 Task: In the  document joint.html. Insert footer and write 'www.quantum.com'. Find the word using Dictionary 'Grateful' Use the tool word Count and display word count while typing
Action: Mouse moved to (300, 366)
Screenshot: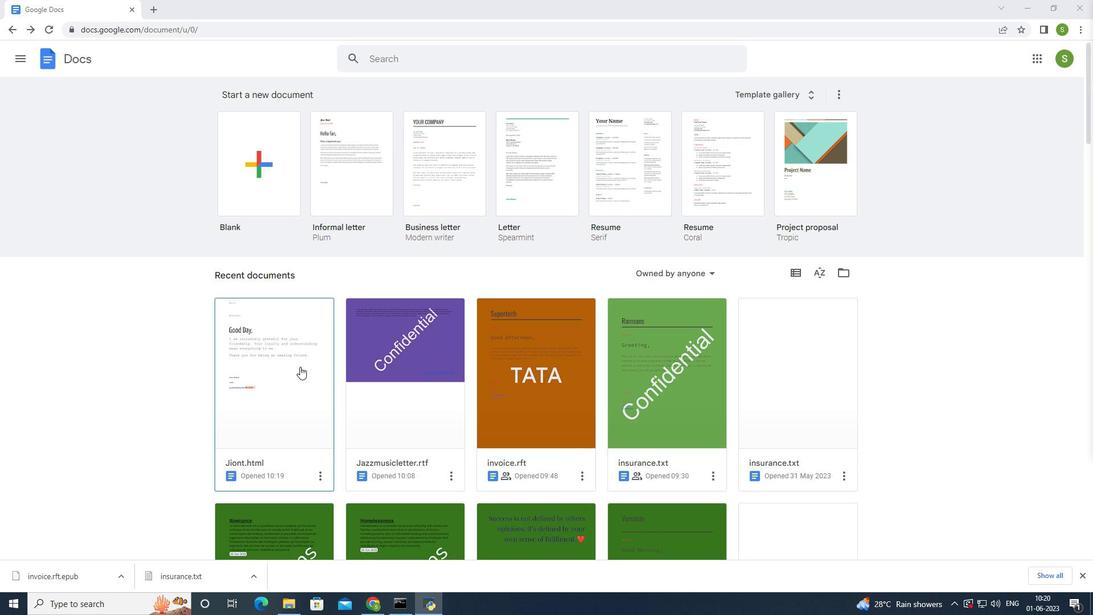
Action: Mouse pressed left at (300, 366)
Screenshot: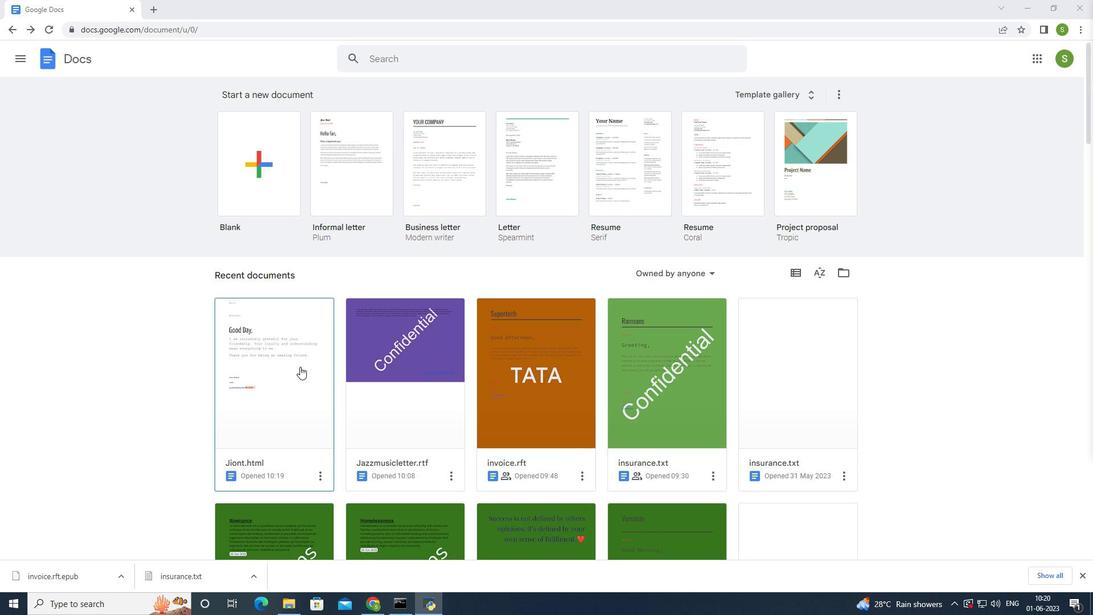 
Action: Mouse moved to (608, 321)
Screenshot: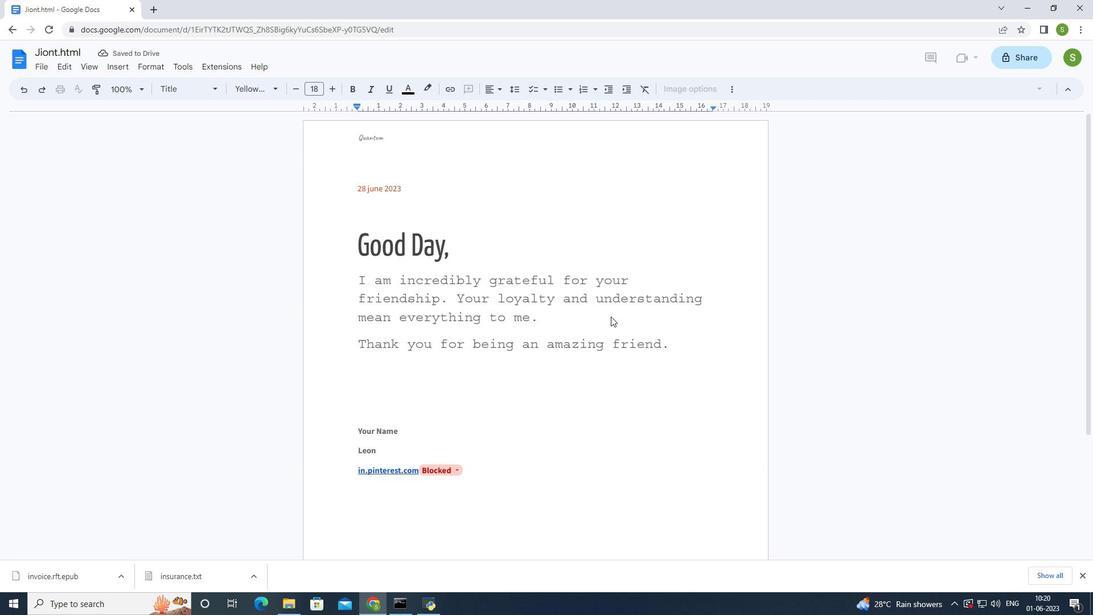 
Action: Mouse scrolled (608, 320) with delta (0, 0)
Screenshot: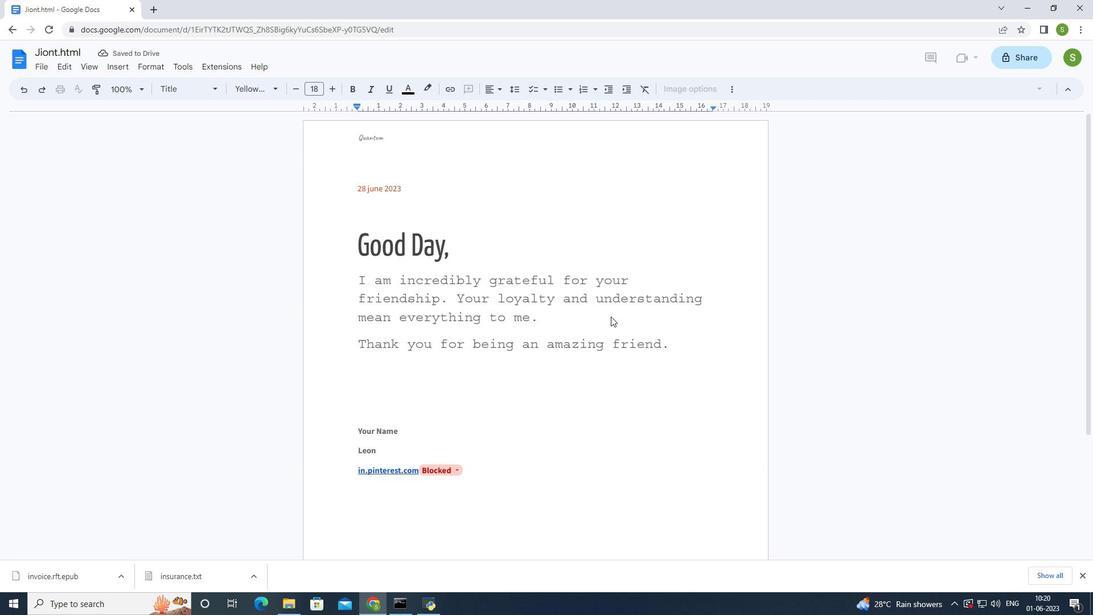 
Action: Mouse moved to (606, 324)
Screenshot: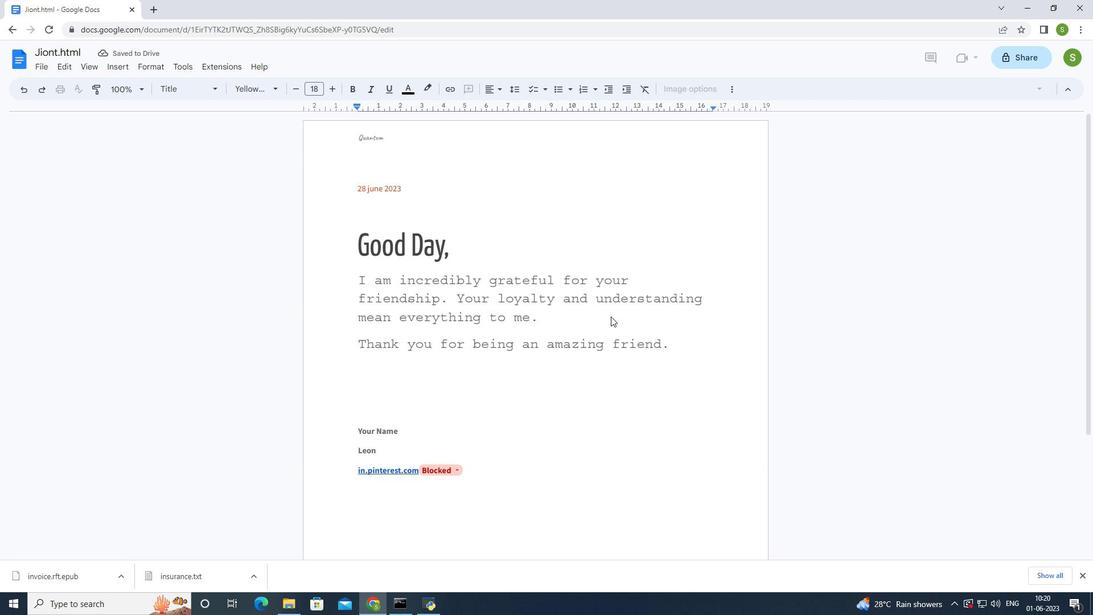 
Action: Mouse scrolled (606, 324) with delta (0, 0)
Screenshot: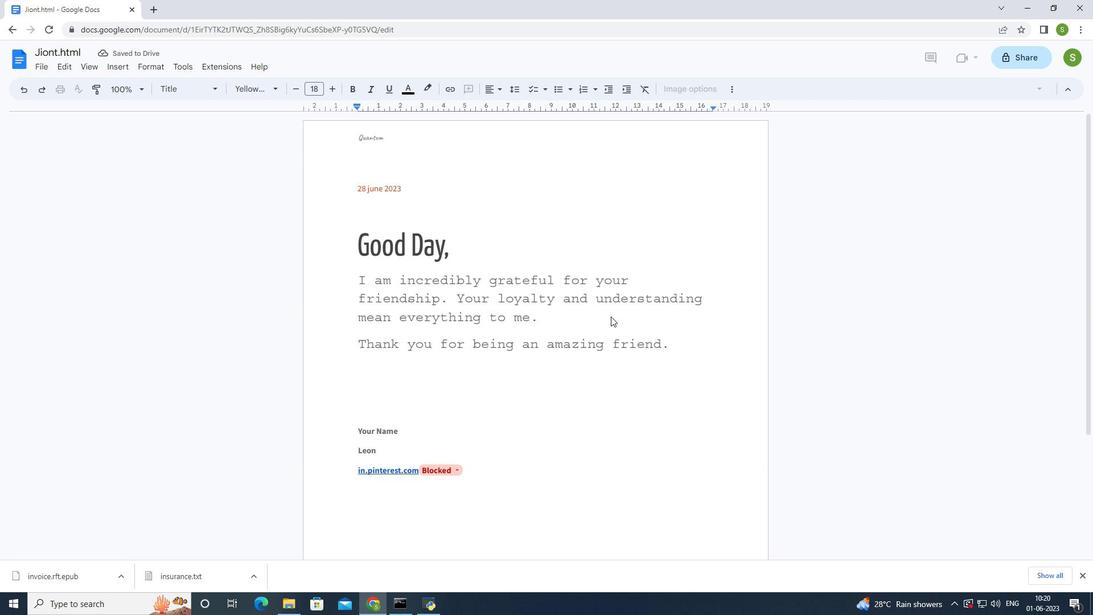 
Action: Mouse moved to (605, 326)
Screenshot: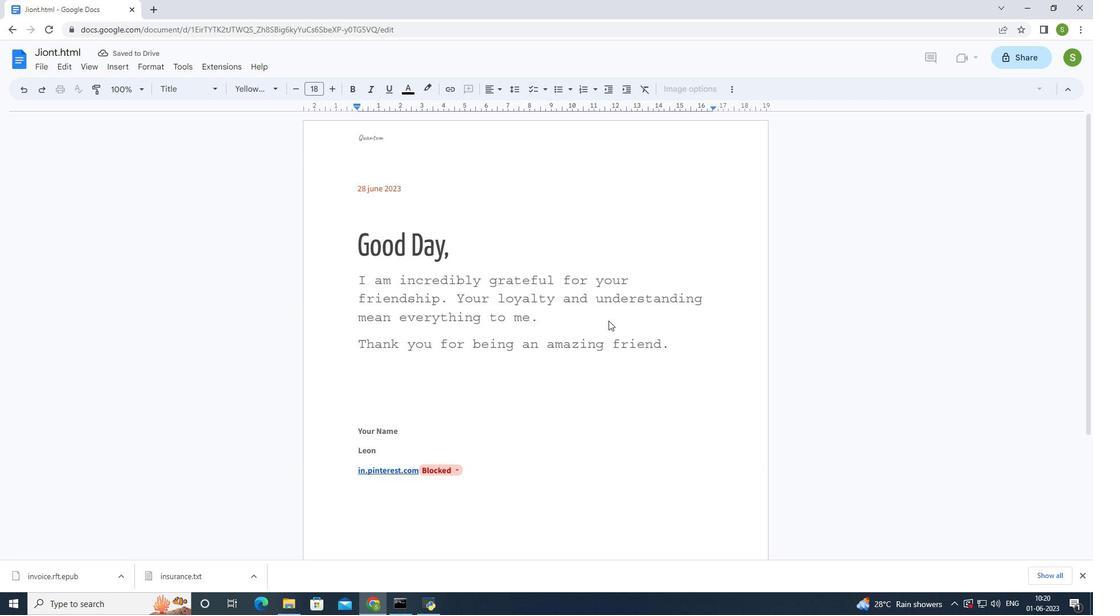 
Action: Mouse scrolled (605, 325) with delta (0, 0)
Screenshot: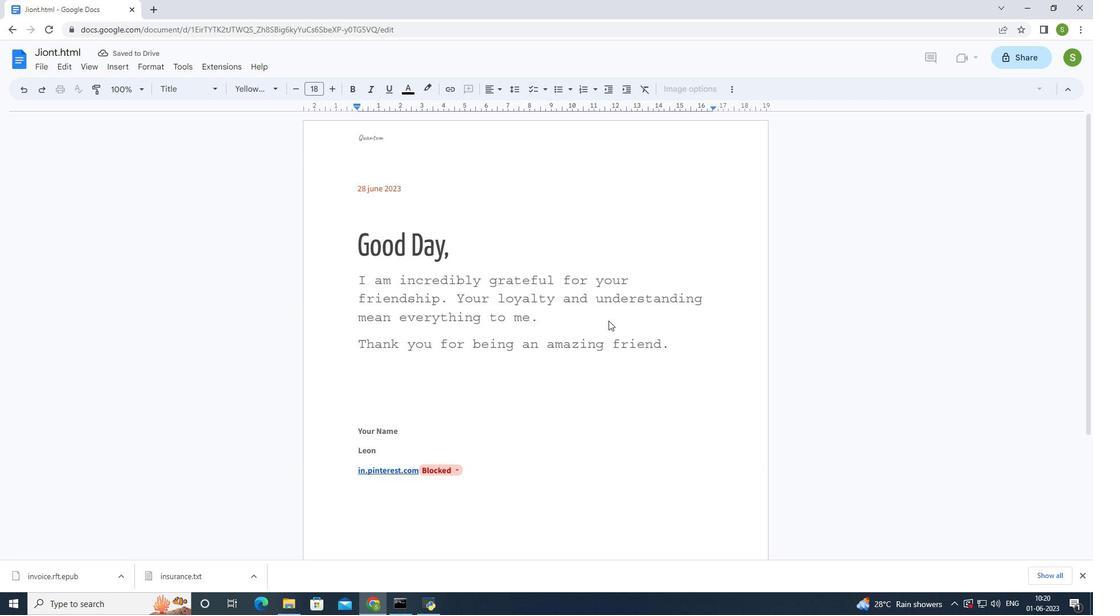 
Action: Mouse moved to (600, 324)
Screenshot: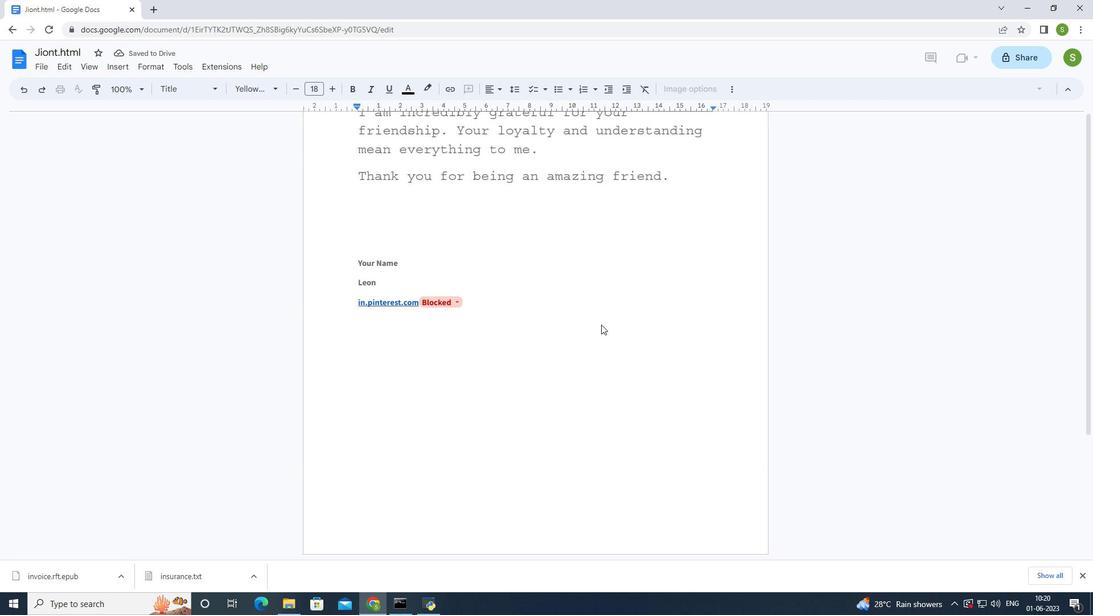 
Action: Mouse scrolled (600, 323) with delta (0, 0)
Screenshot: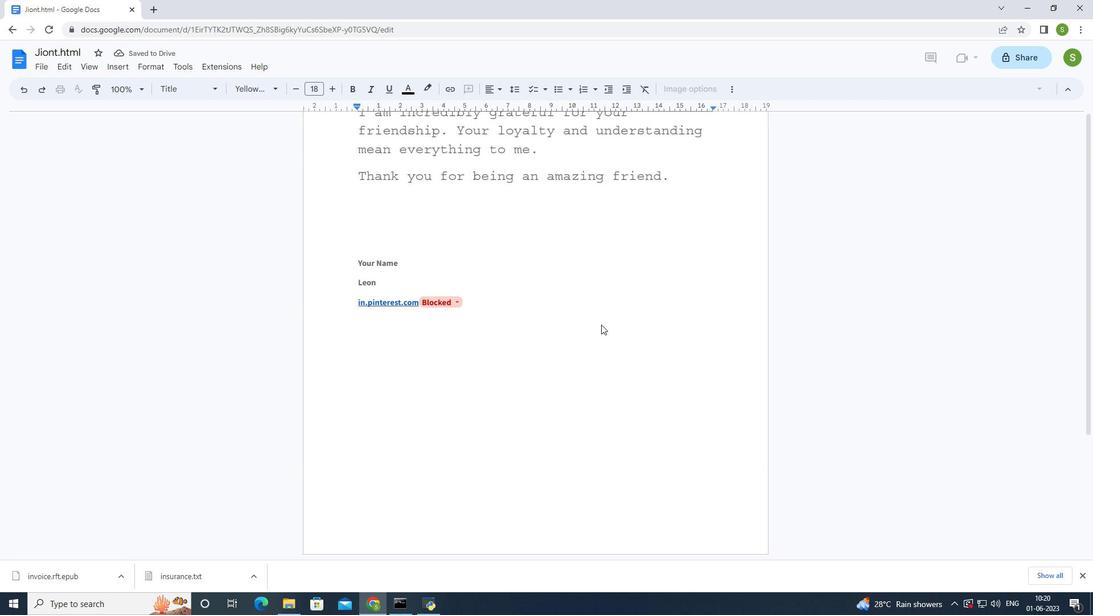 
Action: Mouse moved to (600, 324)
Screenshot: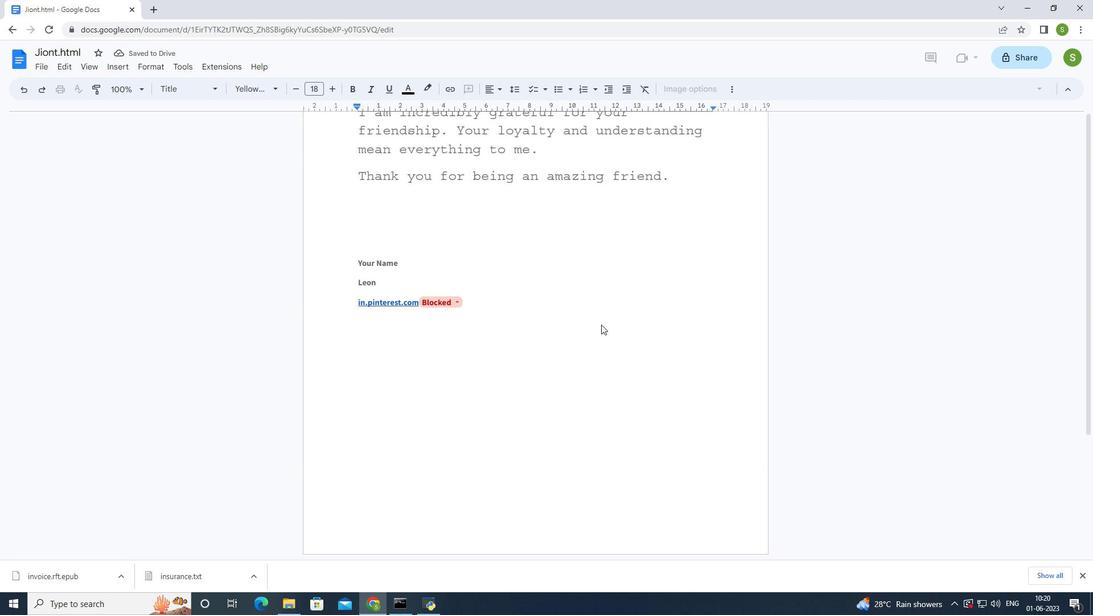 
Action: Mouse scrolled (600, 323) with delta (0, 0)
Screenshot: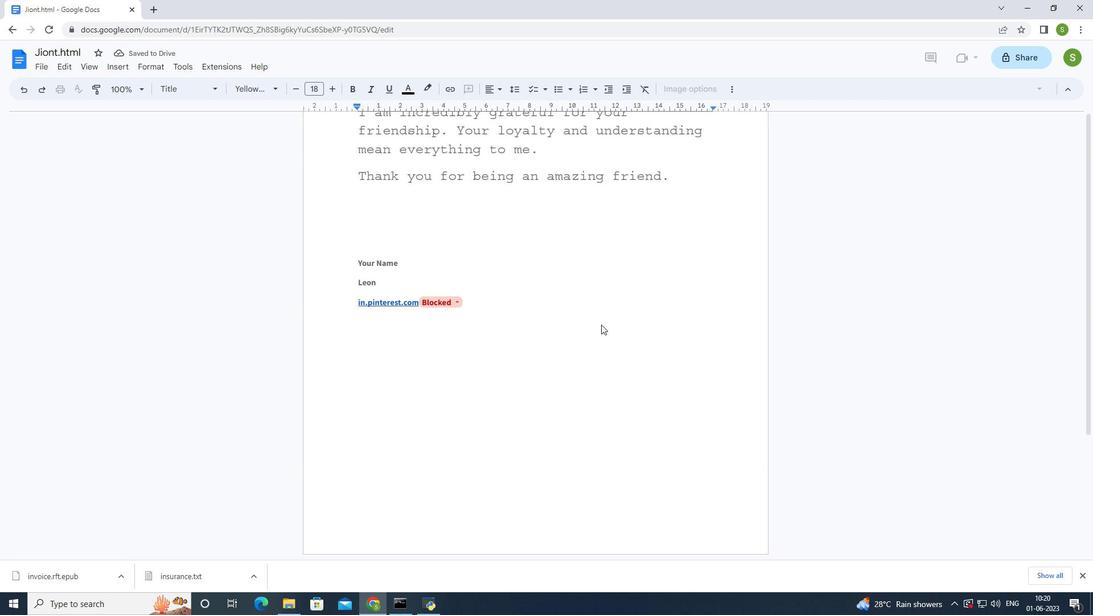 
Action: Mouse moved to (599, 324)
Screenshot: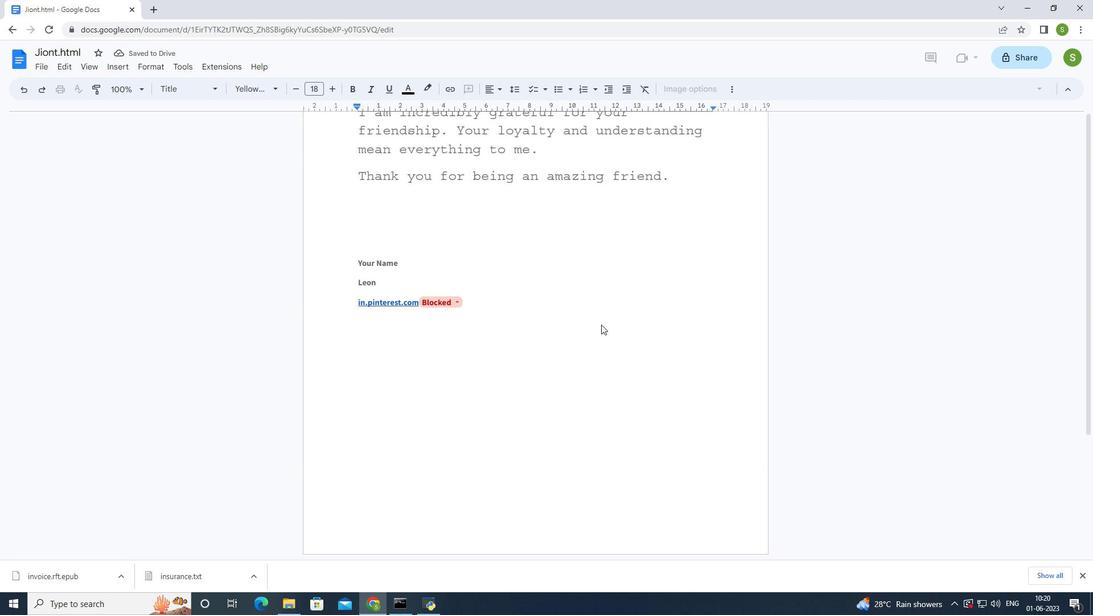 
Action: Mouse scrolled (599, 323) with delta (0, 0)
Screenshot: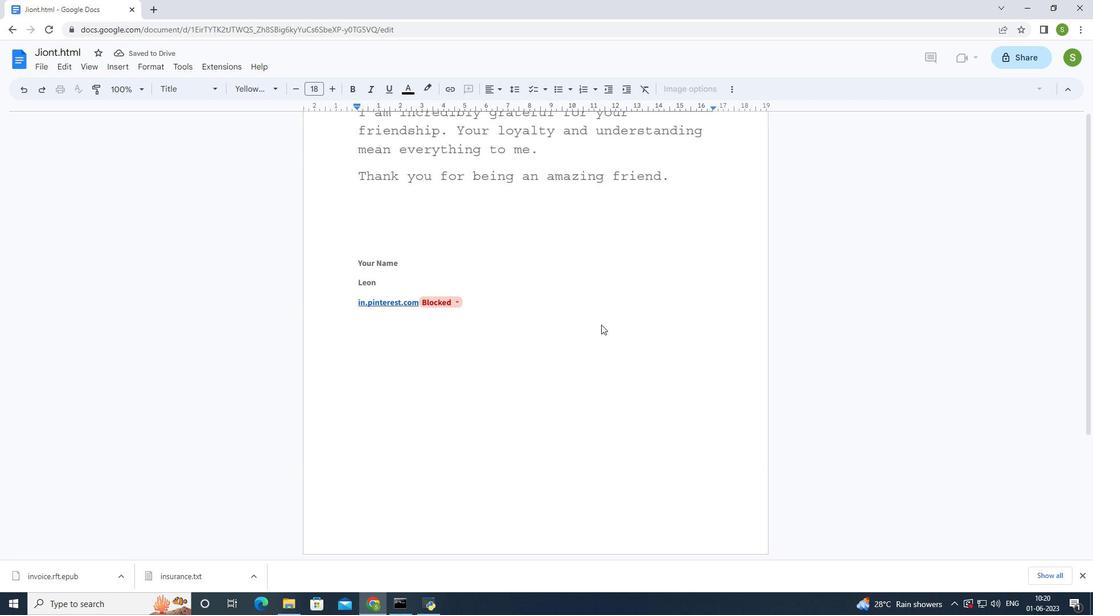 
Action: Mouse moved to (596, 322)
Screenshot: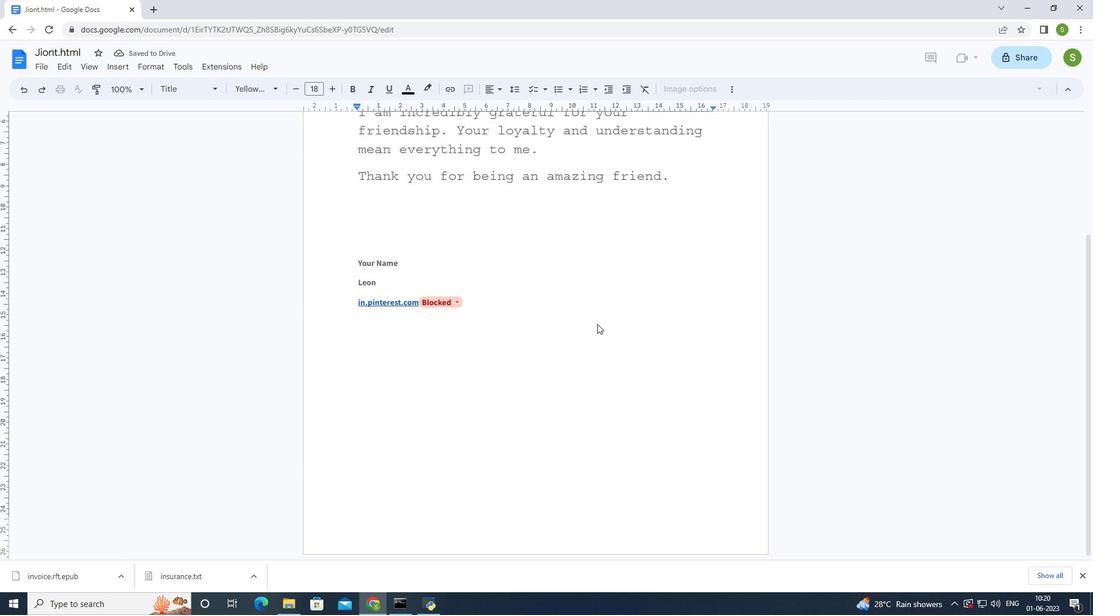 
Action: Mouse scrolled (596, 321) with delta (0, 0)
Screenshot: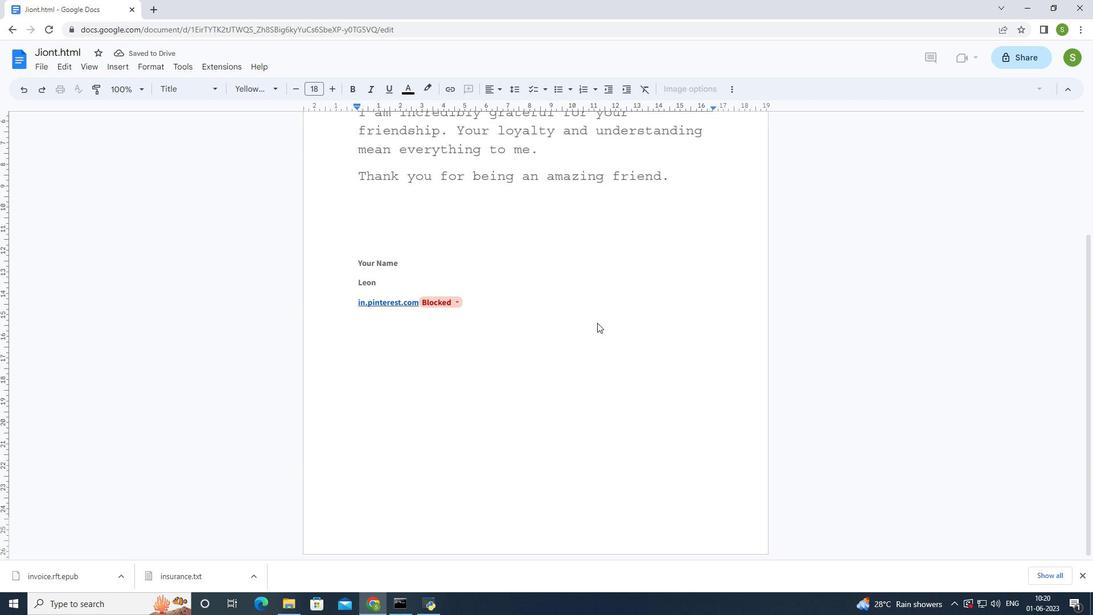 
Action: Mouse scrolled (596, 321) with delta (0, 0)
Screenshot: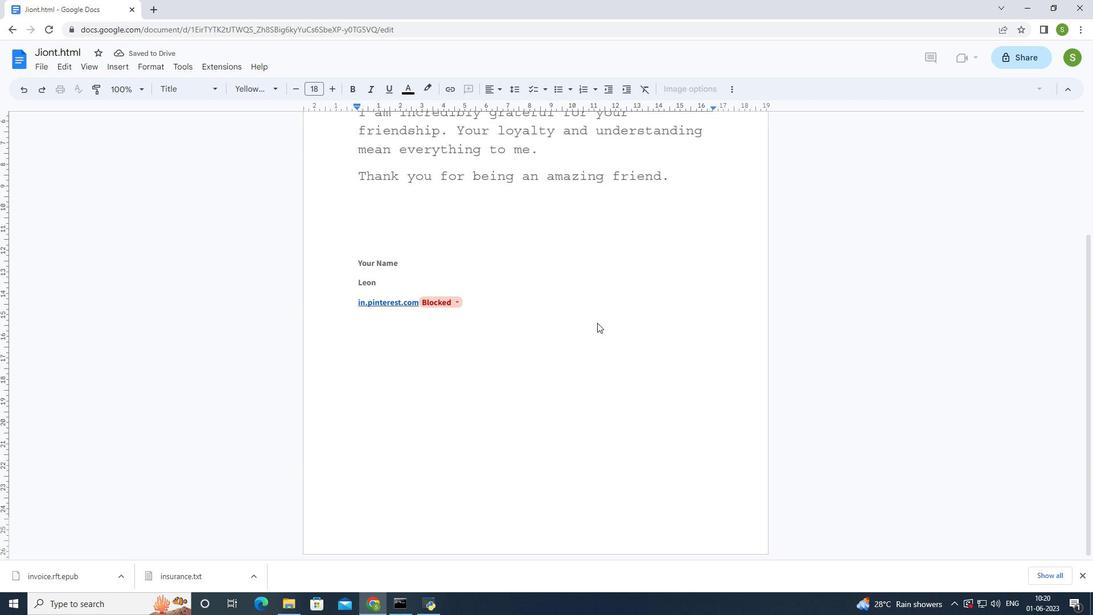 
Action: Mouse scrolled (596, 321) with delta (0, 0)
Screenshot: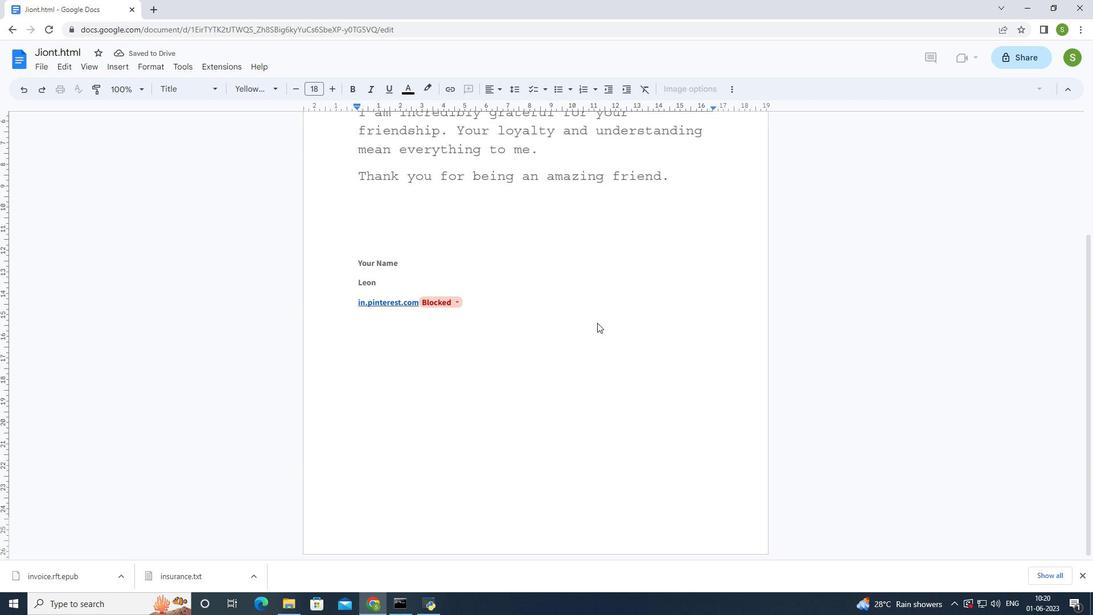 
Action: Mouse moved to (464, 513)
Screenshot: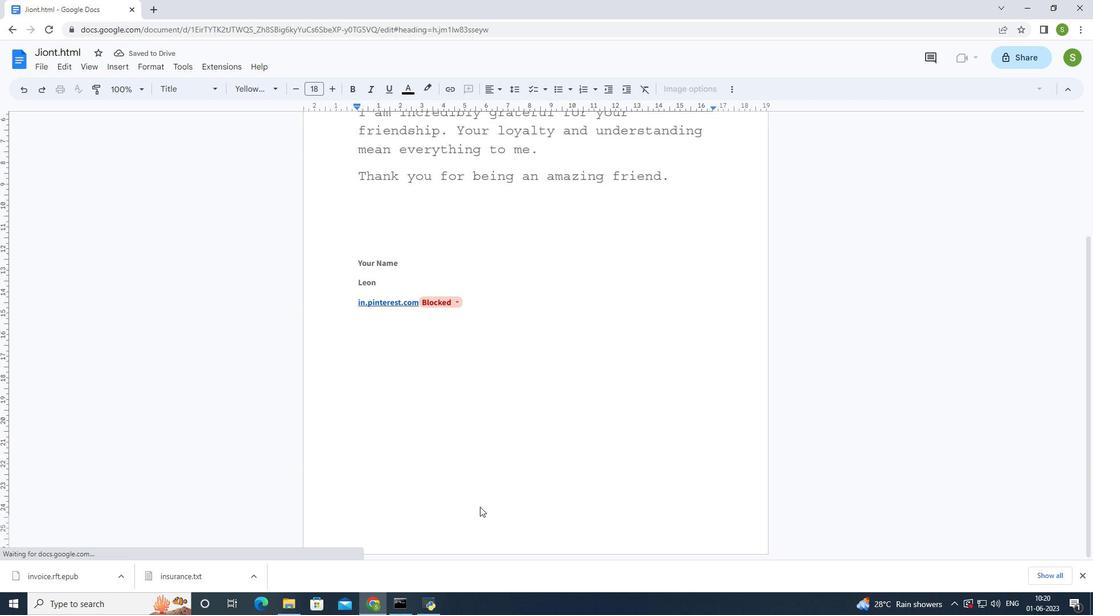 
Action: Mouse pressed left at (464, 513)
Screenshot: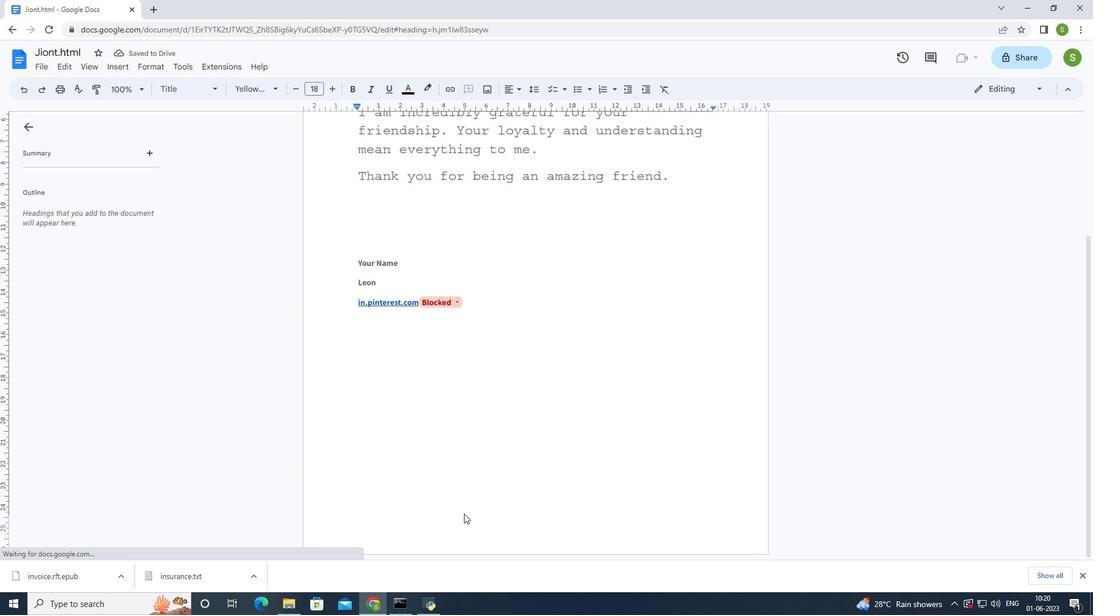 
Action: Mouse moved to (463, 513)
Screenshot: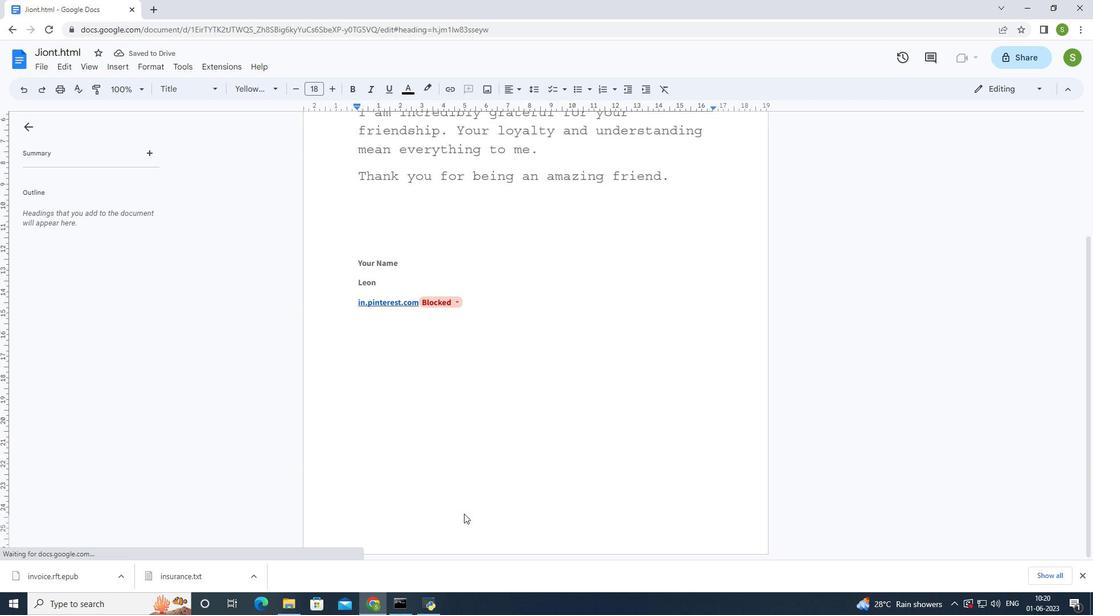 
Action: Mouse pressed left at (463, 513)
Screenshot: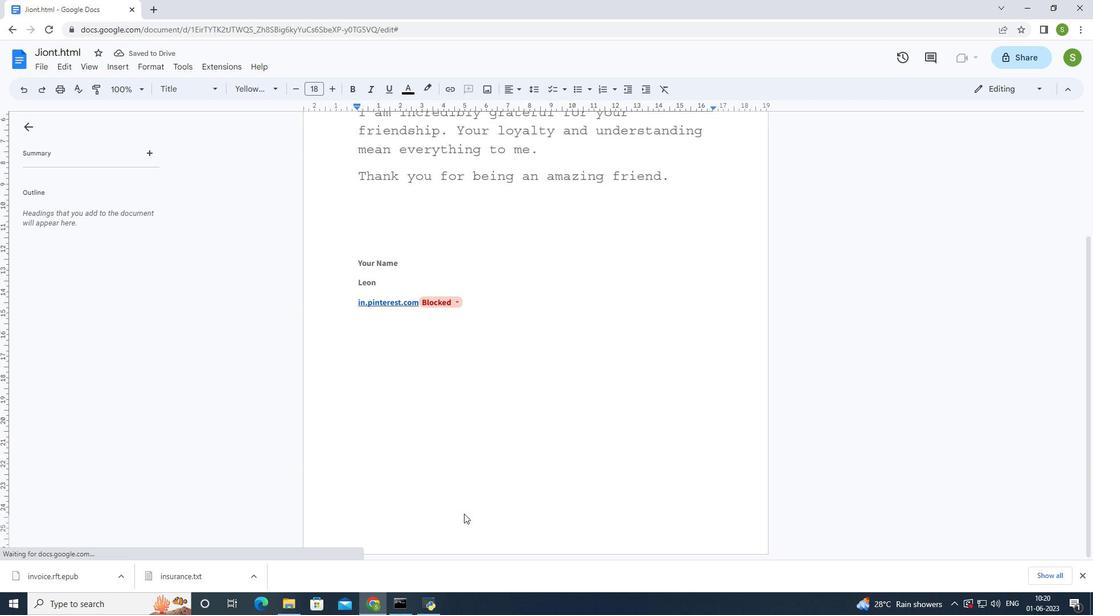 
Action: Mouse pressed left at (463, 513)
Screenshot: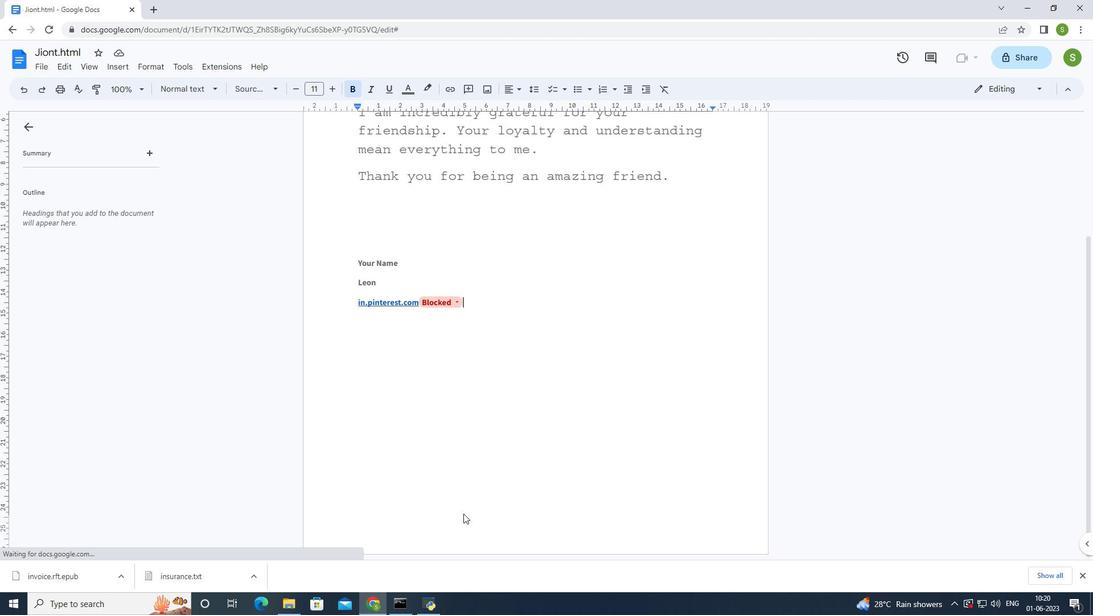 
Action: Mouse moved to (463, 513)
Screenshot: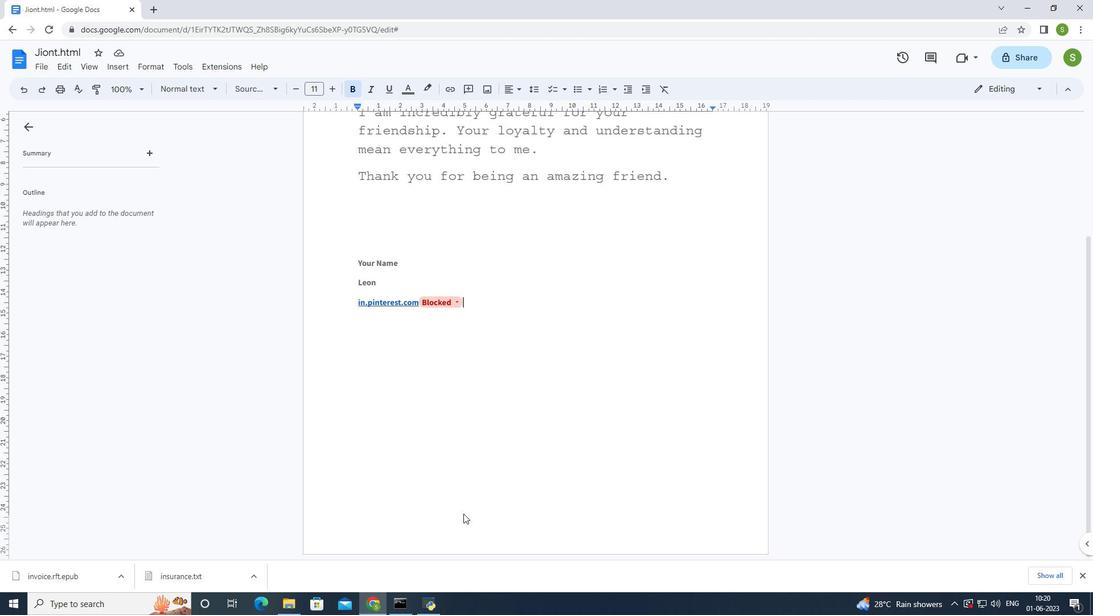 
Action: Mouse pressed left at (463, 513)
Screenshot: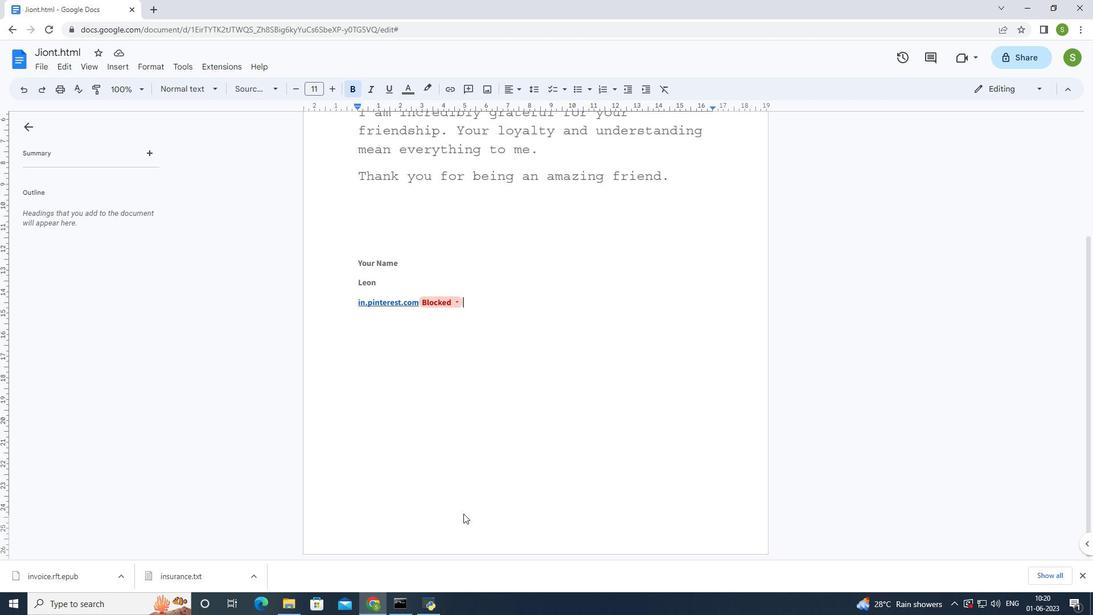 
Action: Mouse moved to (463, 513)
Screenshot: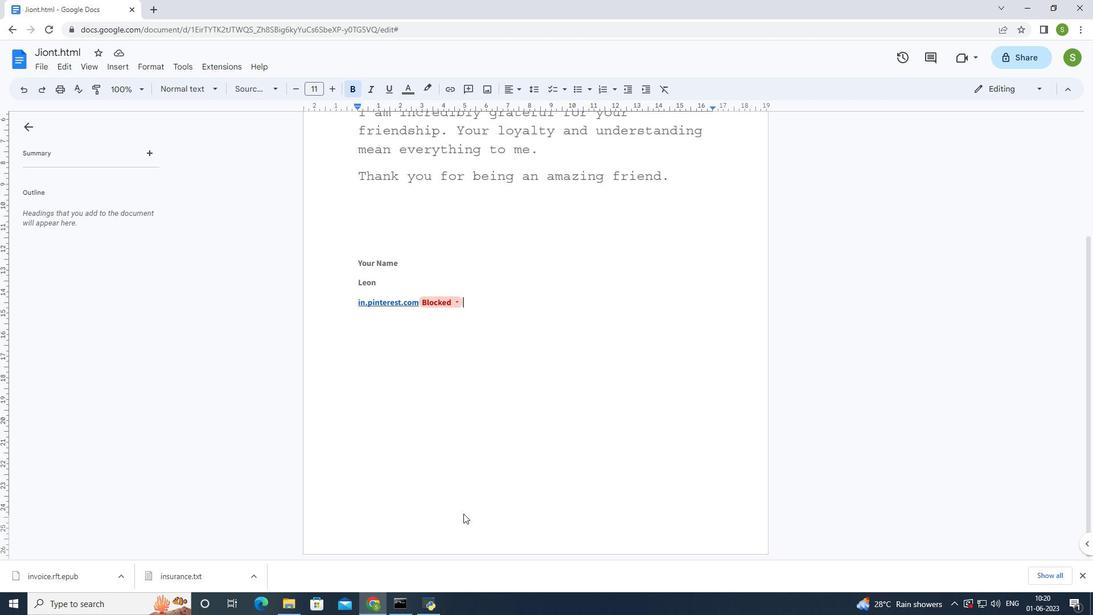 
Action: Mouse pressed left at (463, 513)
Screenshot: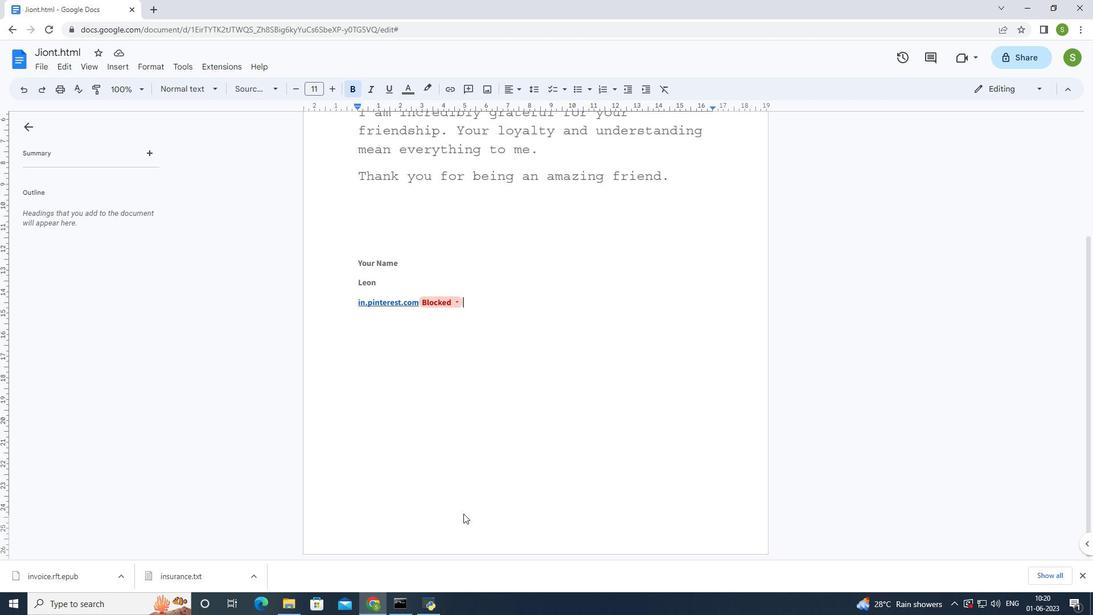 
Action: Mouse moved to (463, 511)
Screenshot: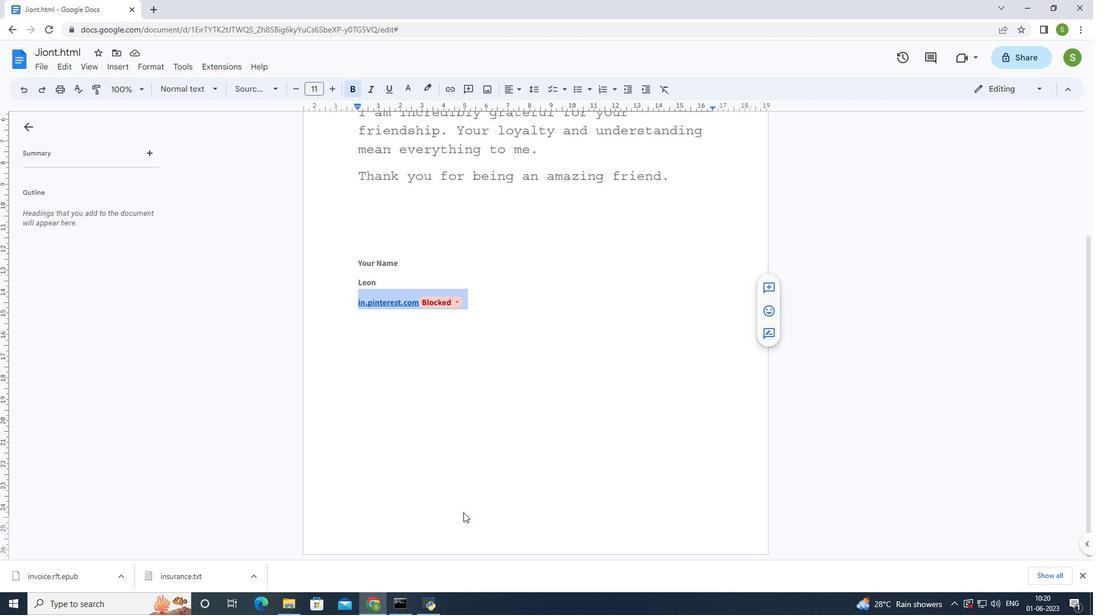 
Action: Mouse pressed left at (463, 511)
Screenshot: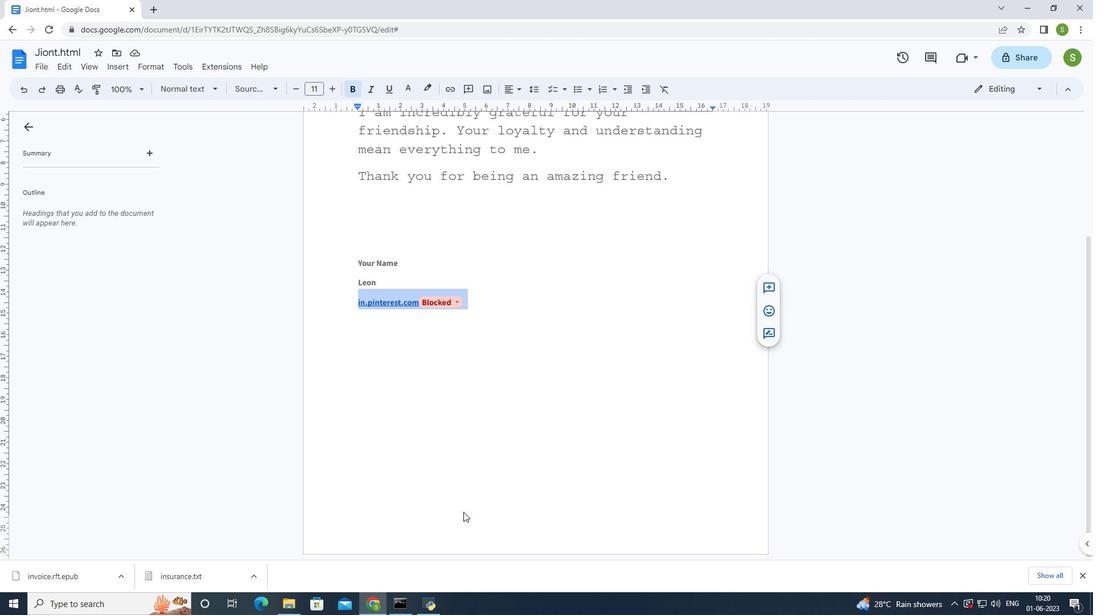 
Action: Mouse moved to (463, 510)
Screenshot: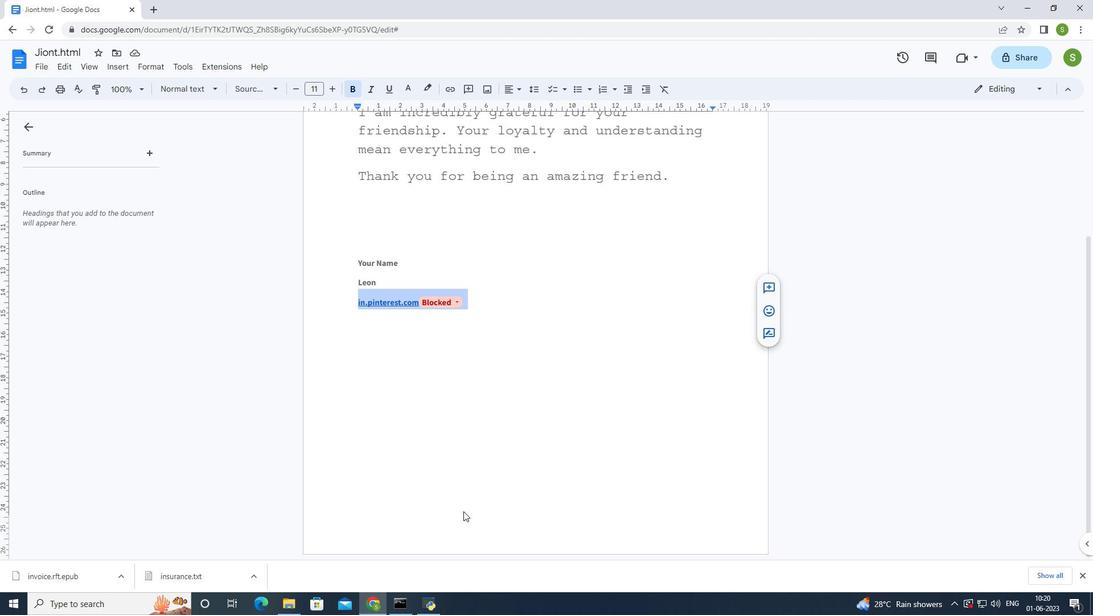 
Action: Mouse pressed left at (463, 510)
Screenshot: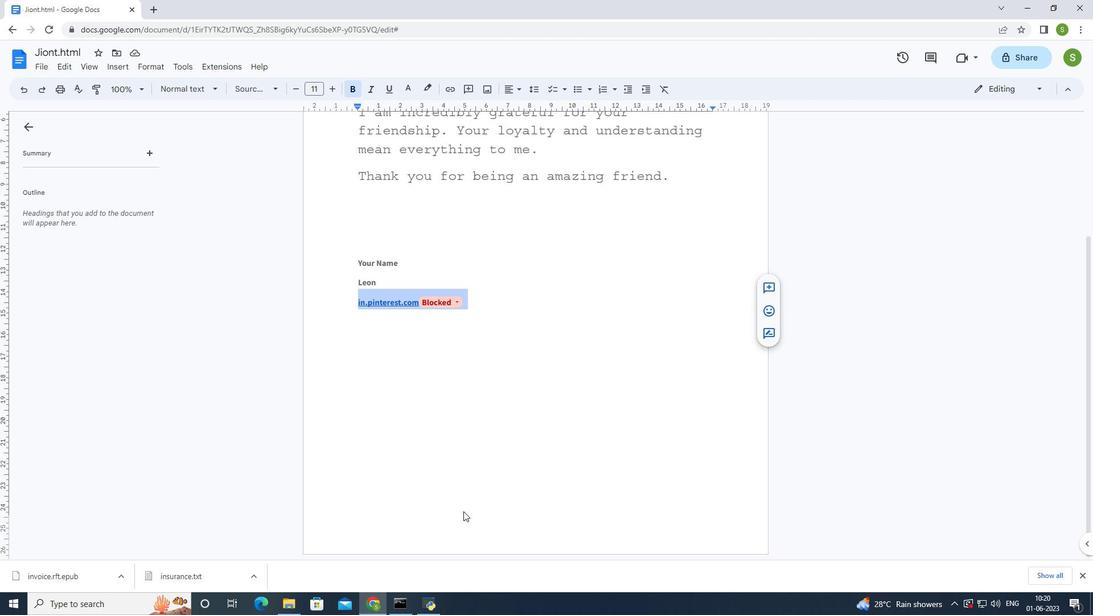 
Action: Mouse moved to (462, 509)
Screenshot: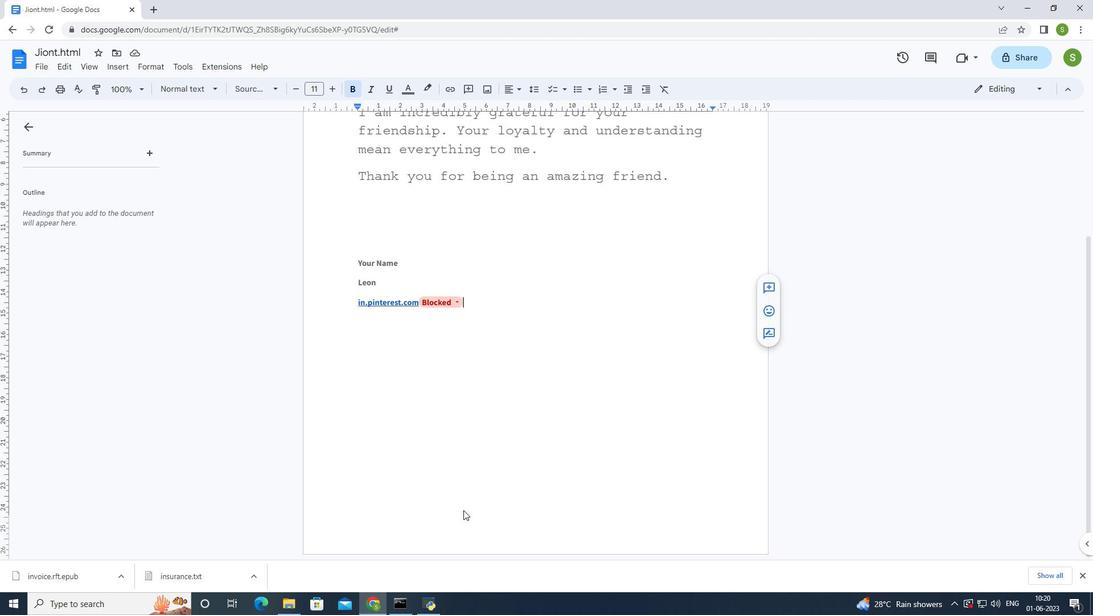
Action: Mouse pressed left at (462, 509)
Screenshot: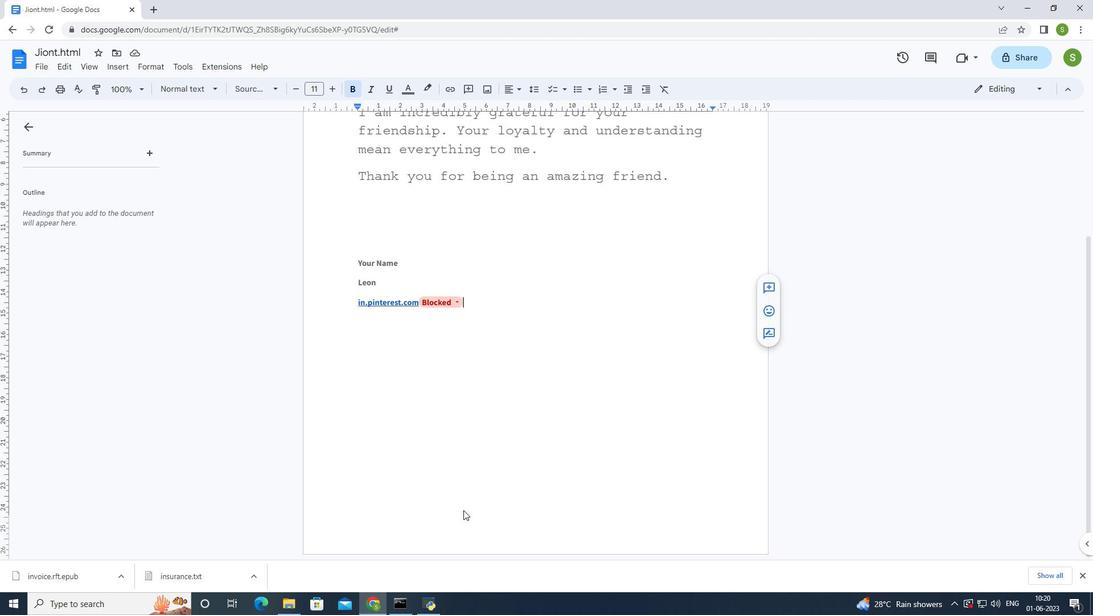
Action: Mouse moved to (462, 507)
Screenshot: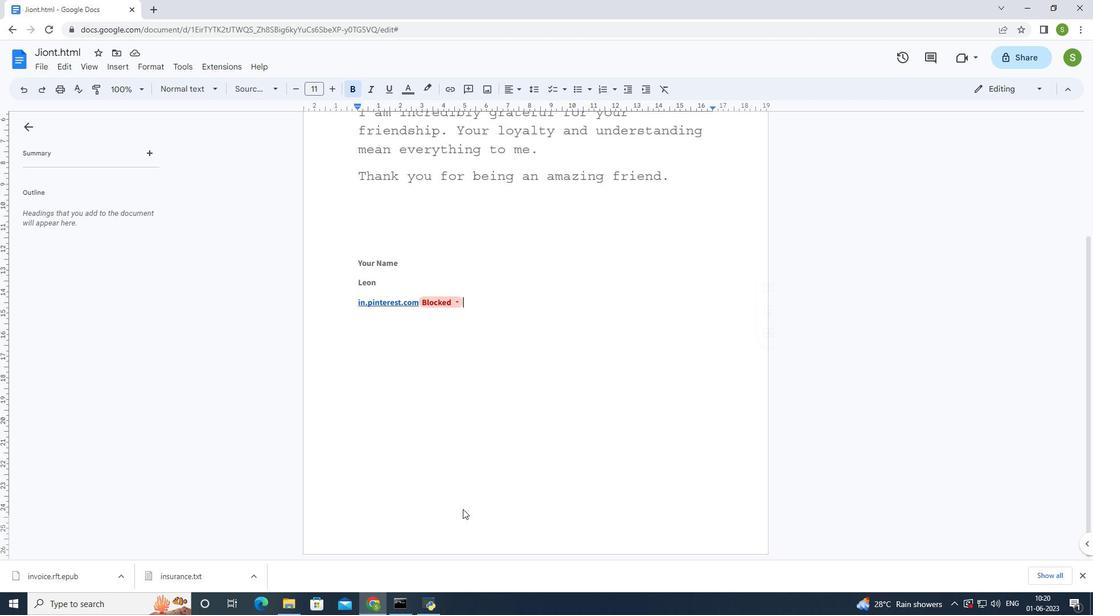 
Action: Mouse pressed left at (462, 507)
Screenshot: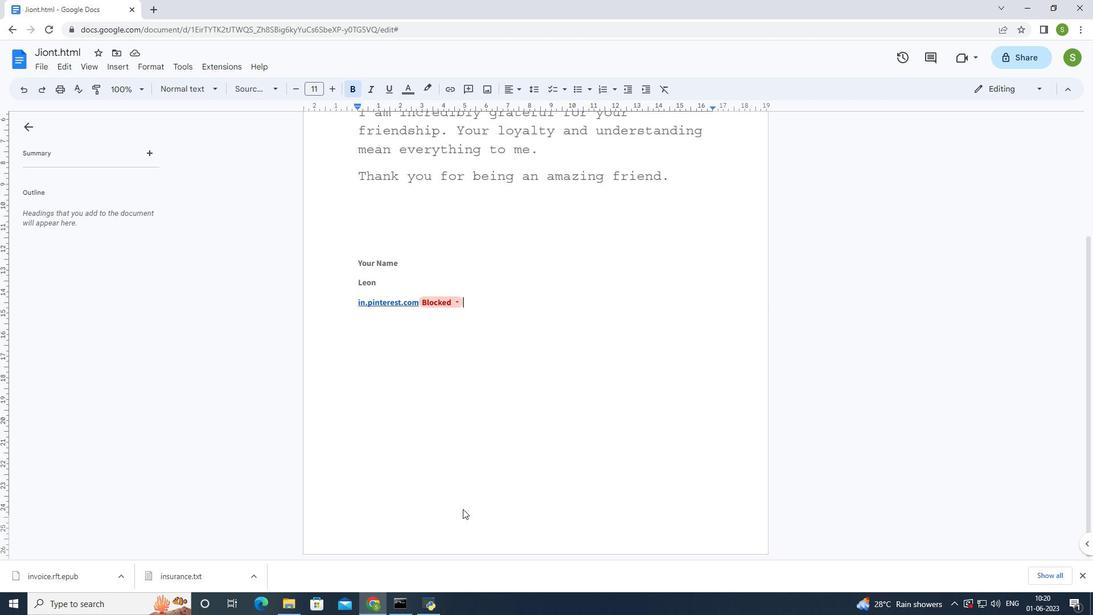
Action: Mouse moved to (462, 506)
Screenshot: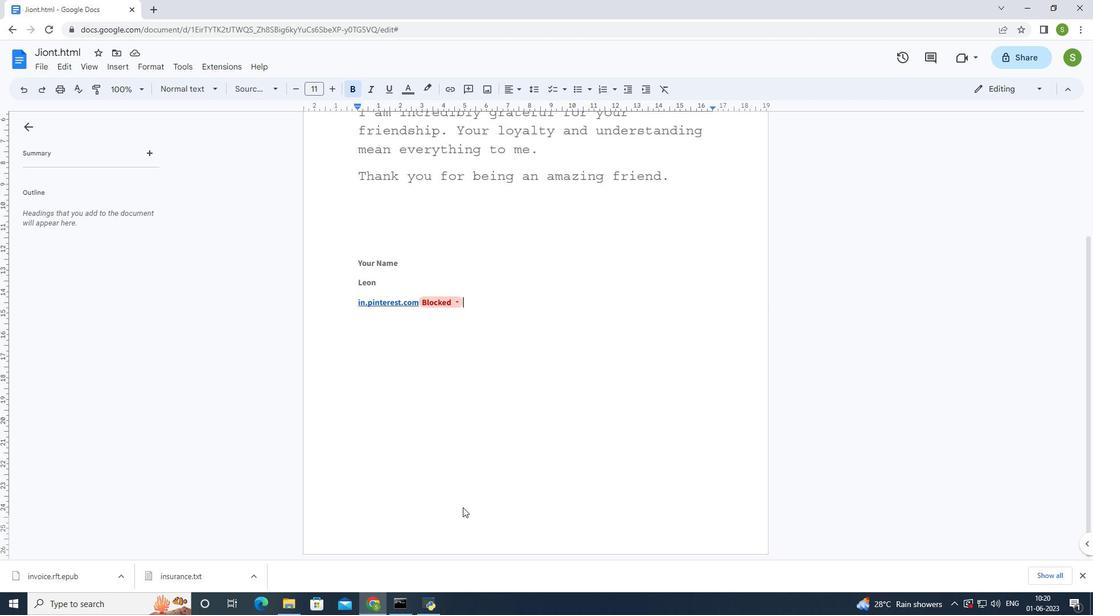 
Action: Mouse pressed left at (462, 506)
Screenshot: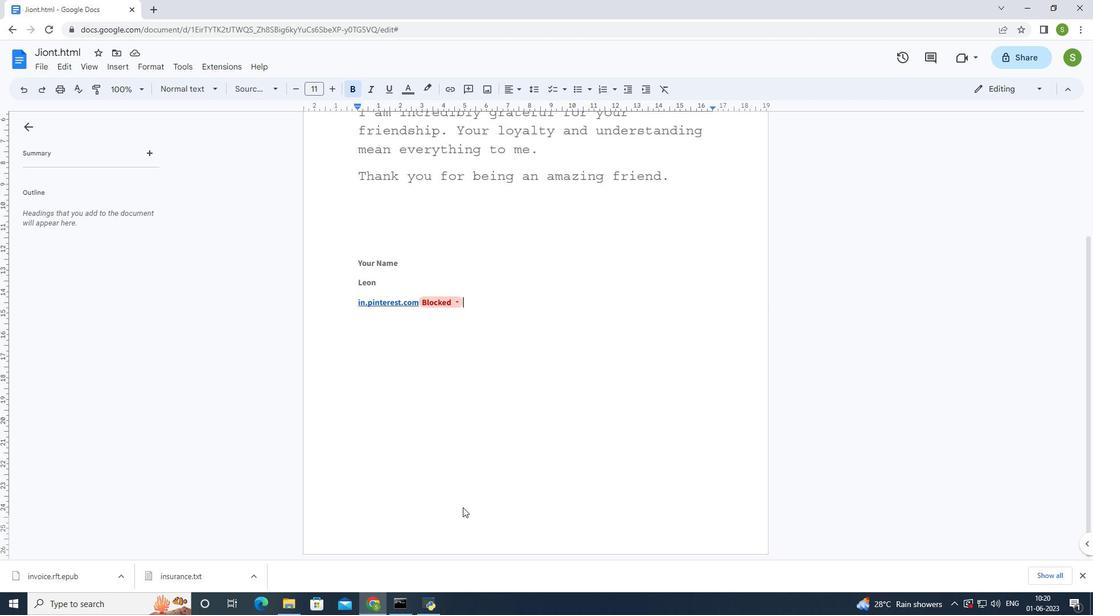 
Action: Mouse moved to (462, 504)
Screenshot: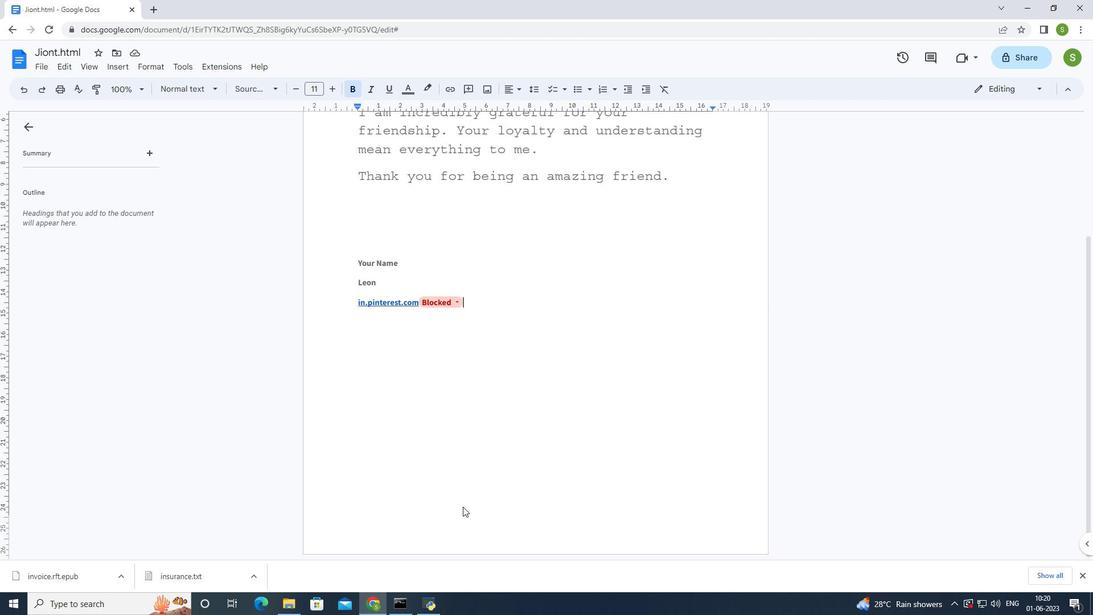 
Action: Mouse pressed left at (462, 504)
Screenshot: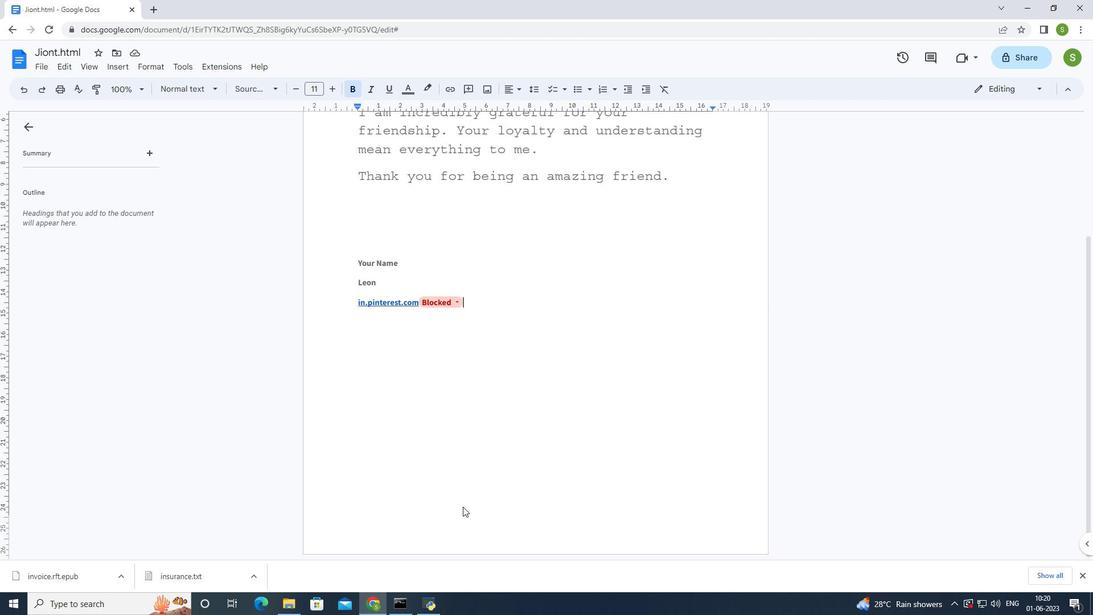 
Action: Mouse moved to (463, 503)
Screenshot: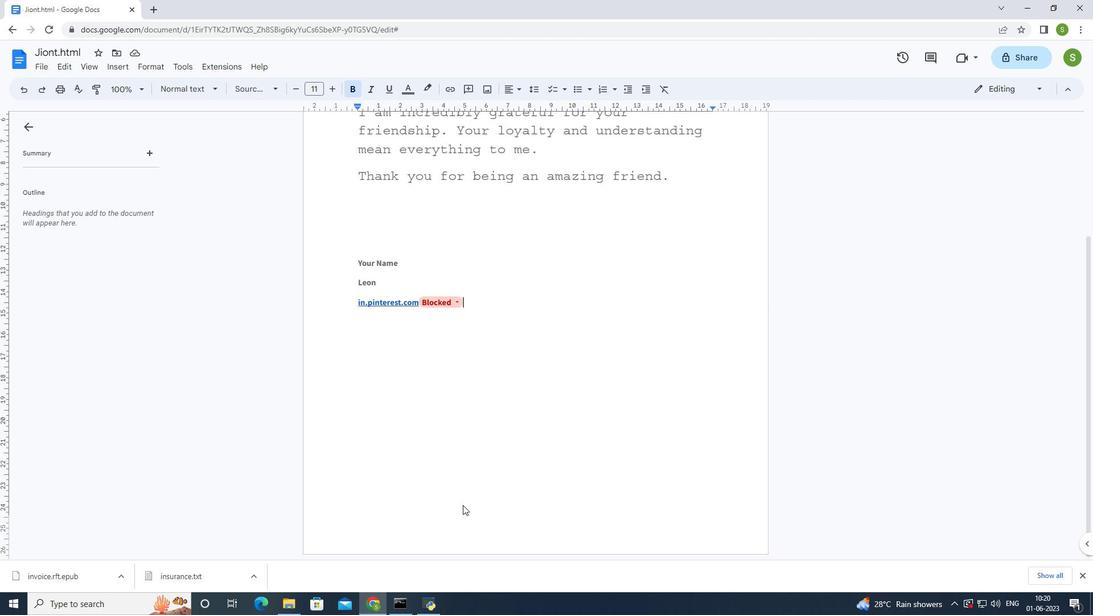 
Action: Mouse pressed left at (463, 503)
Screenshot: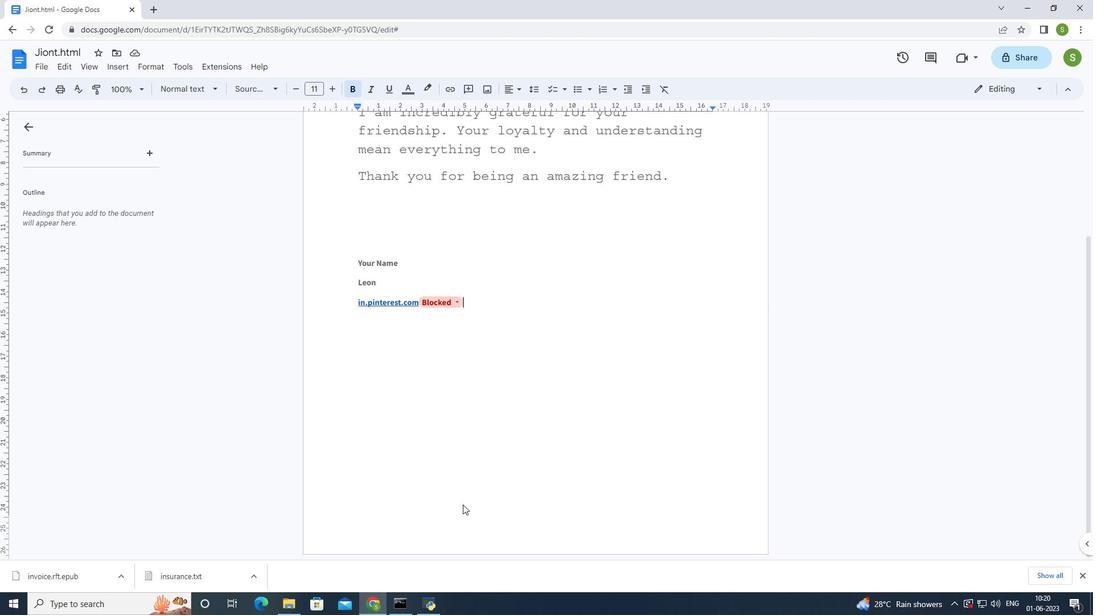 
Action: Mouse moved to (463, 503)
Screenshot: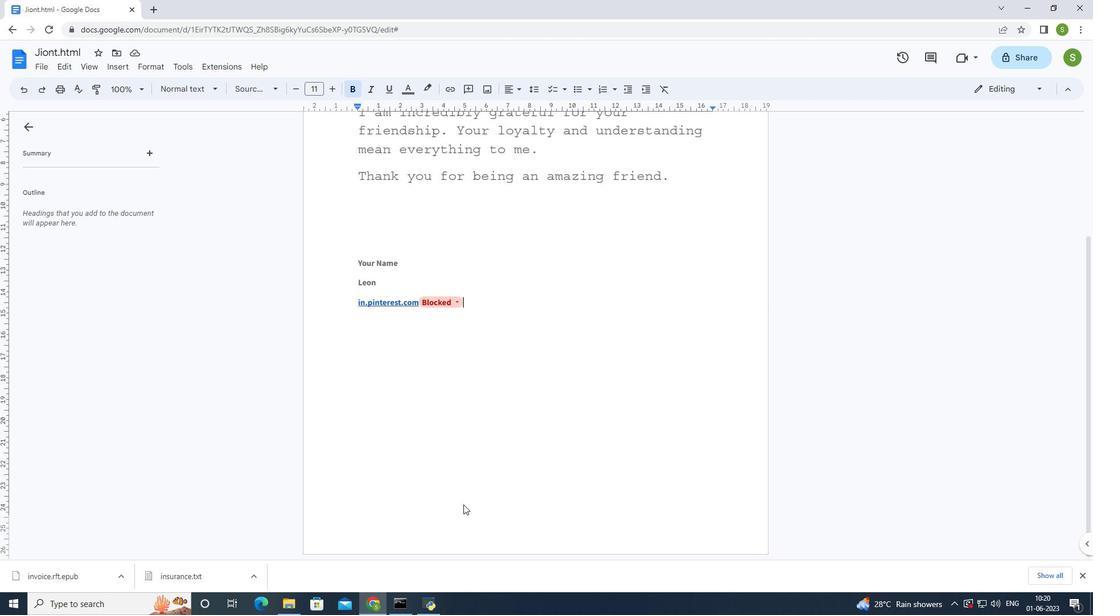 
Action: Mouse pressed left at (463, 503)
Screenshot: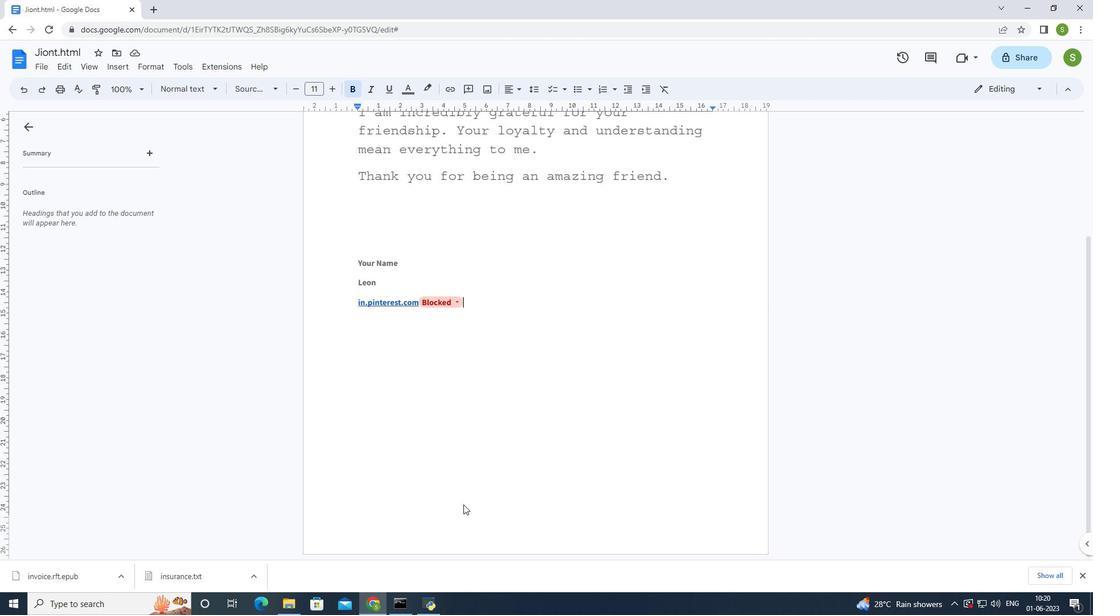 
Action: Mouse moved to (467, 522)
Screenshot: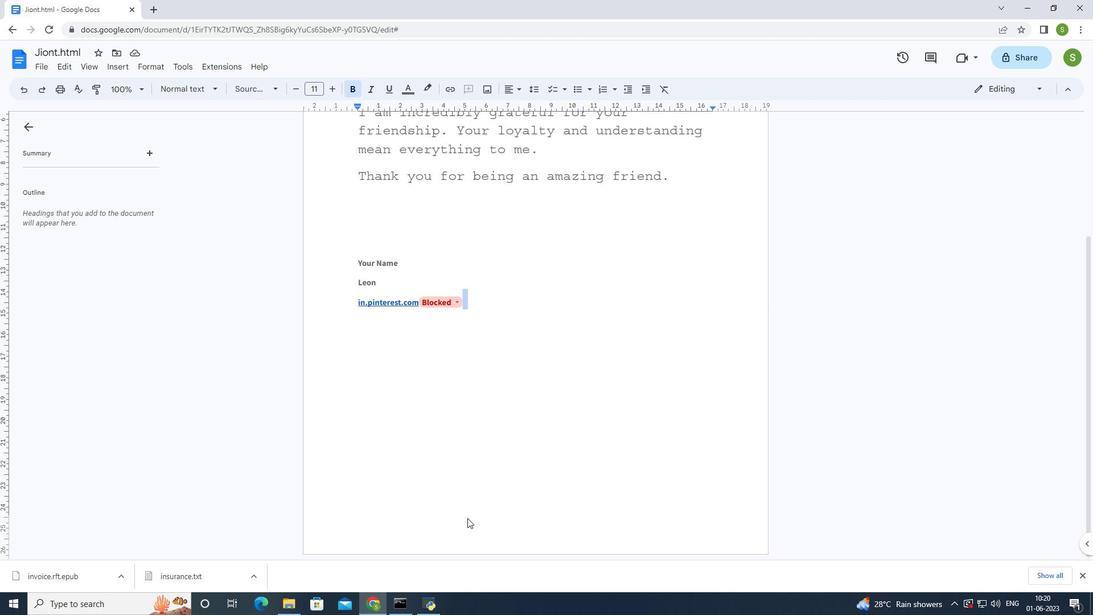 
Action: Mouse pressed left at (467, 522)
Screenshot: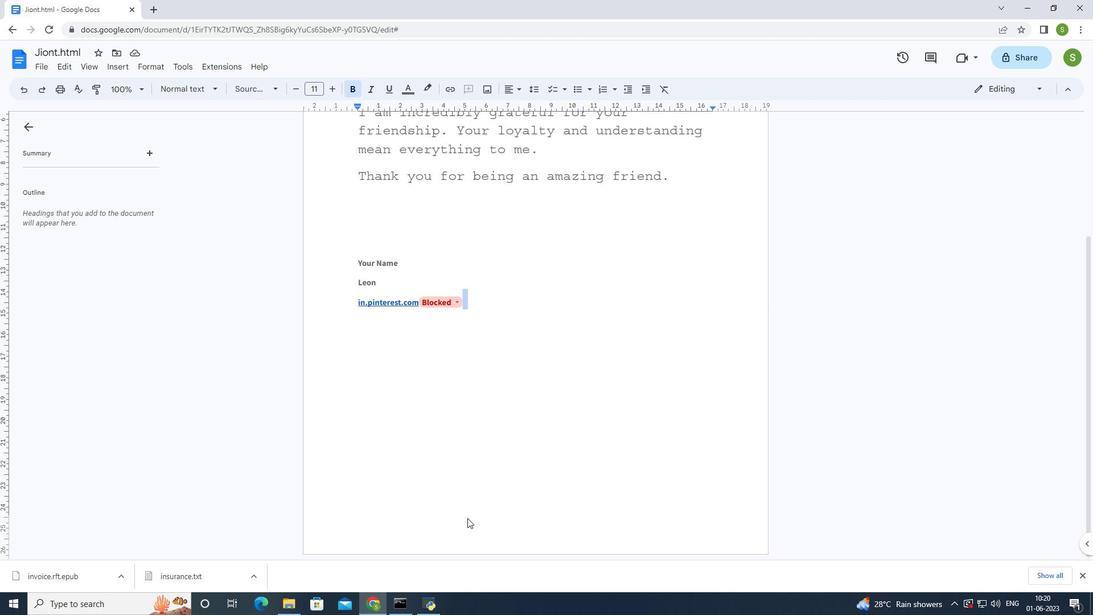 
Action: Mouse moved to (469, 521)
Screenshot: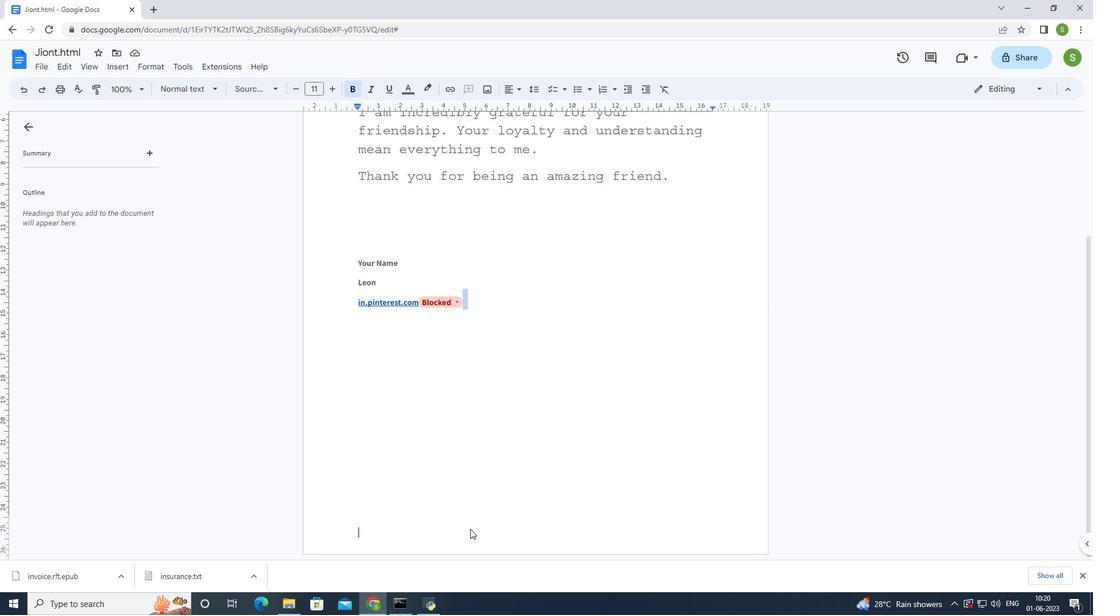 
Action: Mouse pressed left at (469, 521)
Screenshot: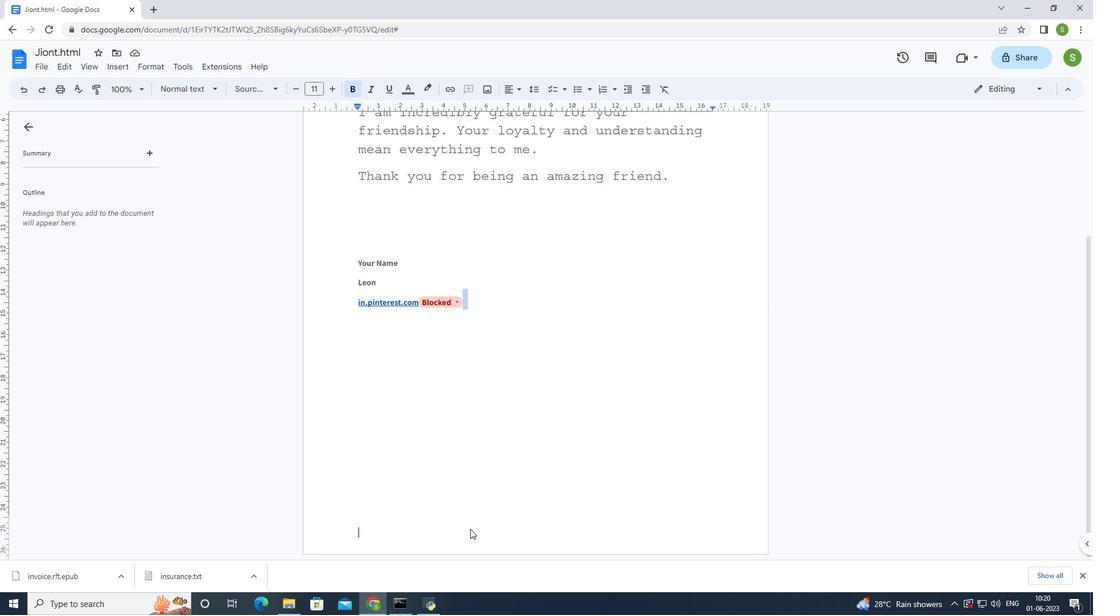 
Action: Mouse moved to (601, 426)
Screenshot: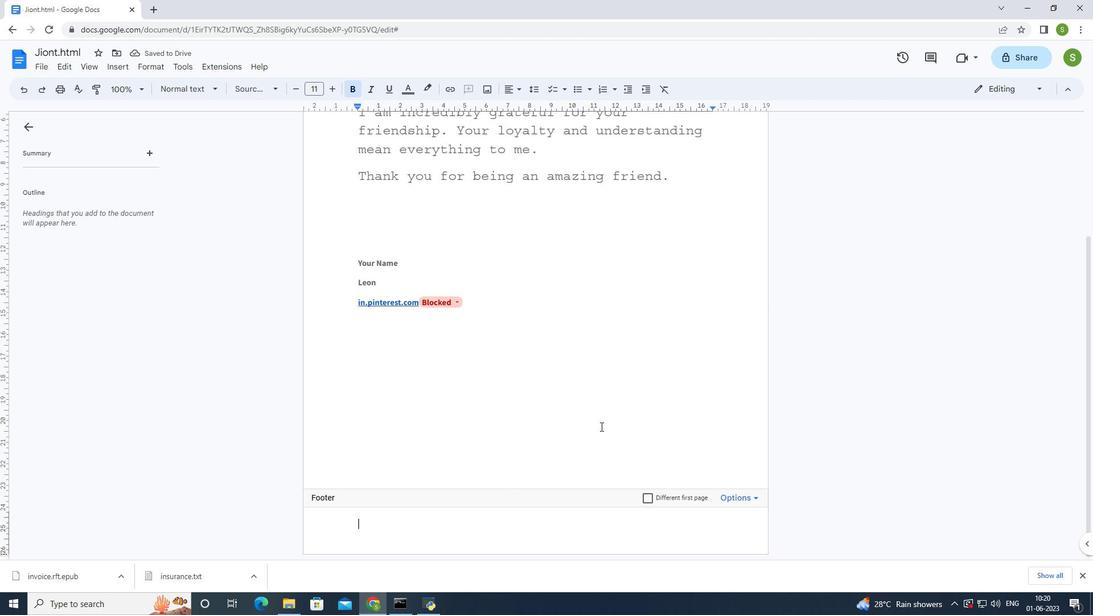 
Action: Key pressed www
Screenshot: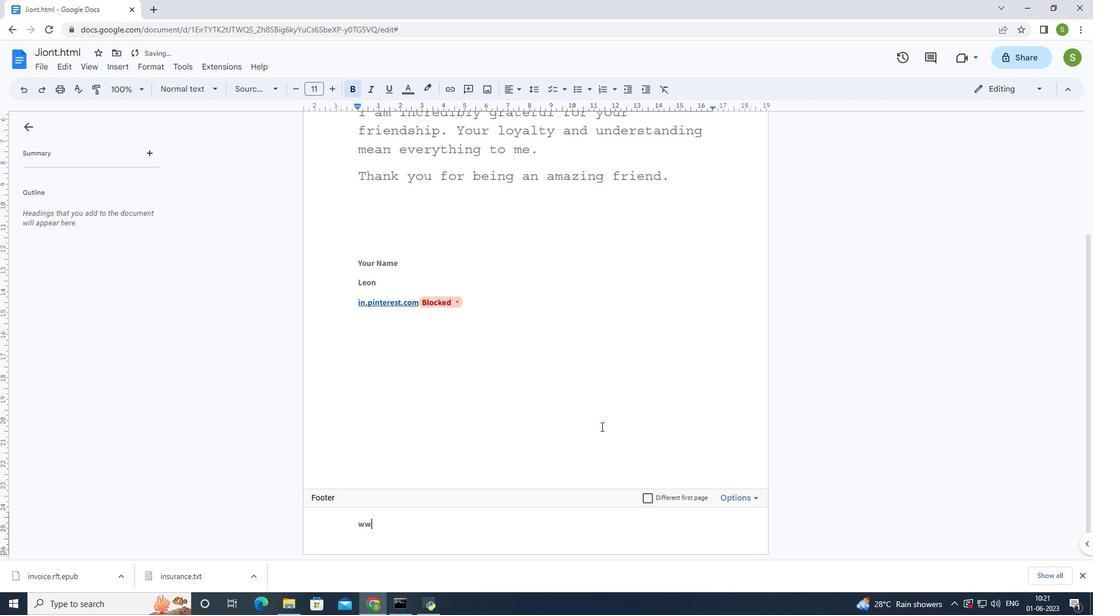 
Action: Mouse moved to (601, 427)
Screenshot: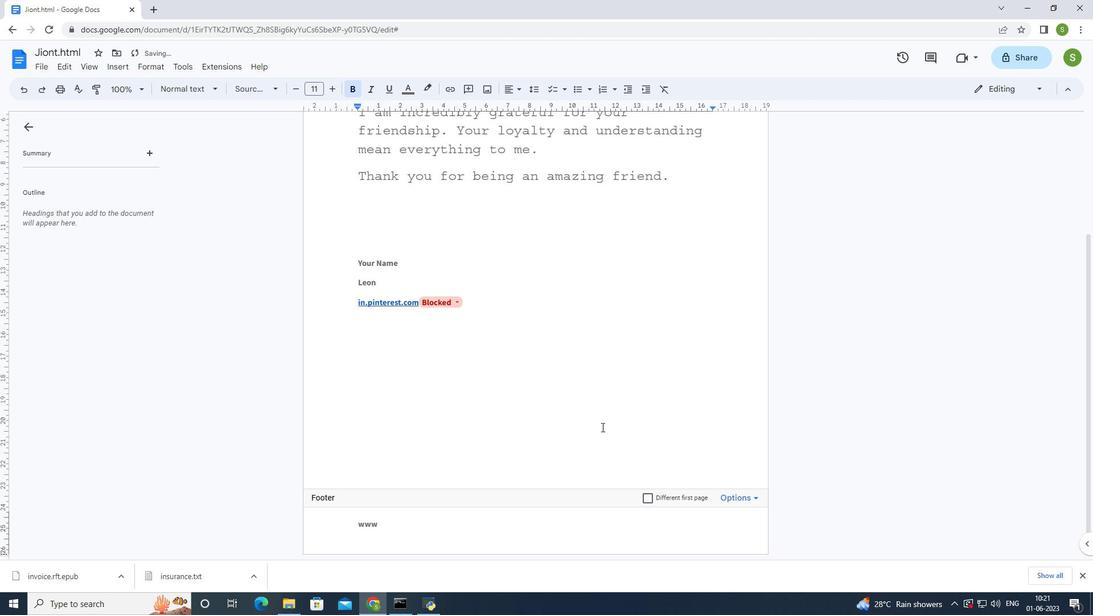 
Action: Key pressed .
Screenshot: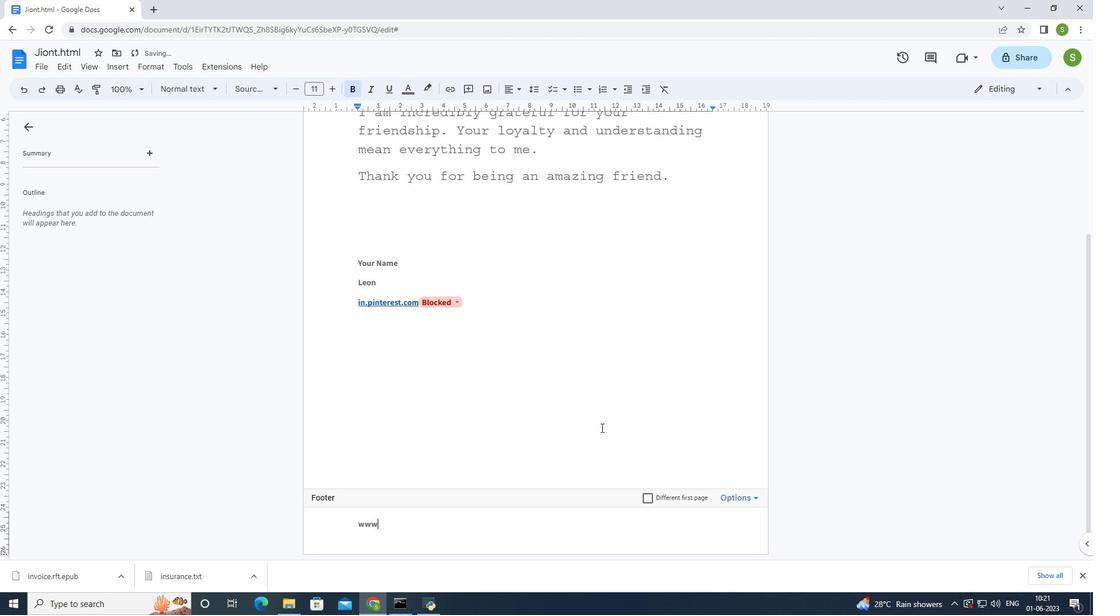 
Action: Mouse moved to (601, 427)
Screenshot: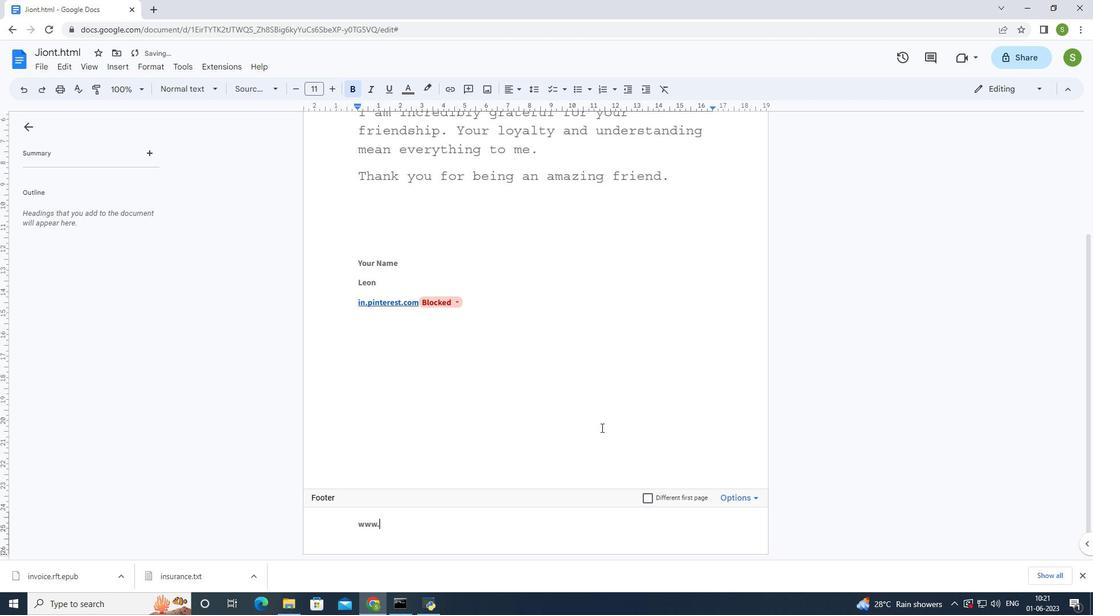 
Action: Key pressed qu
Screenshot: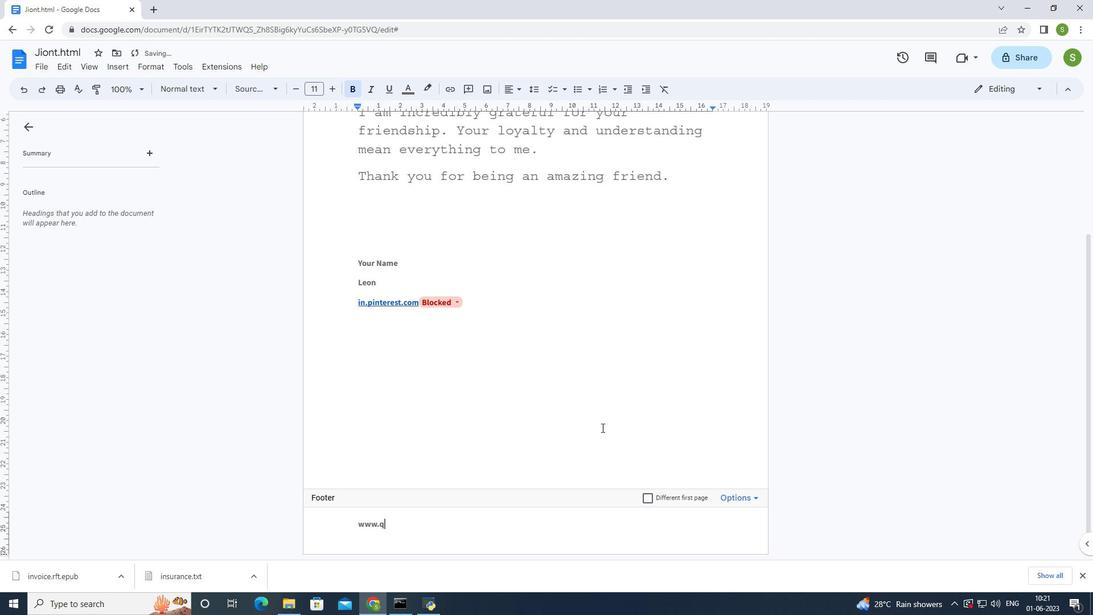 
Action: Mouse moved to (600, 429)
Screenshot: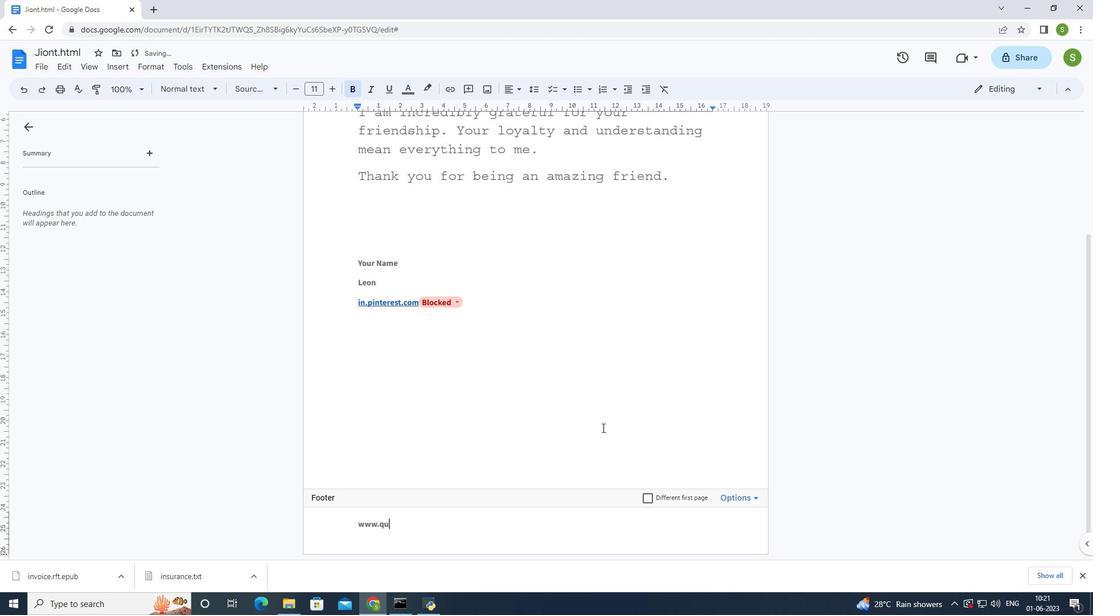 
Action: Key pressed a
Screenshot: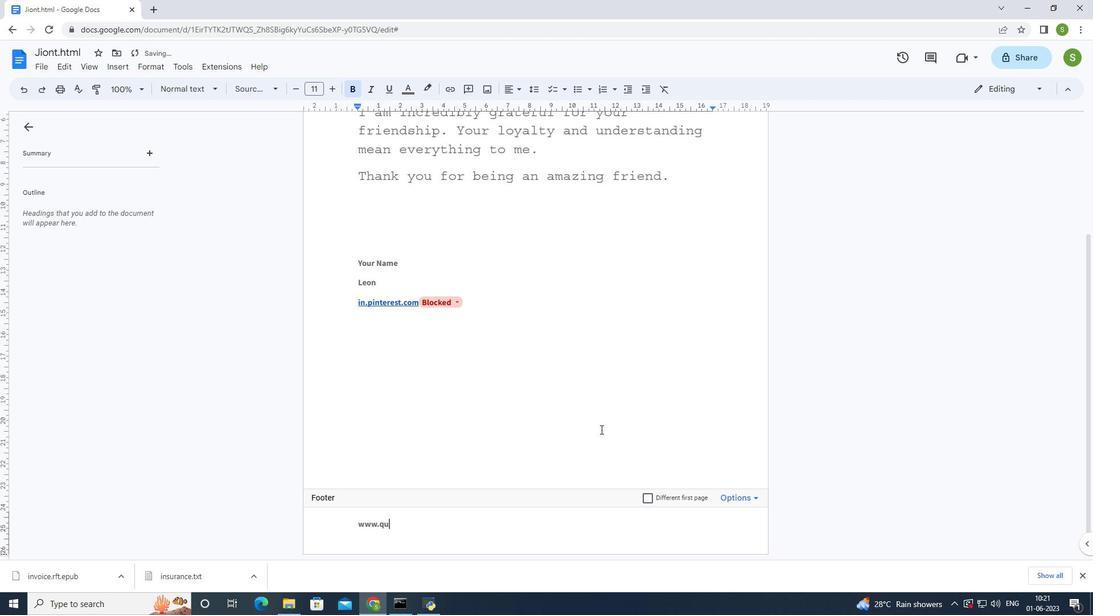 
Action: Mouse moved to (601, 429)
Screenshot: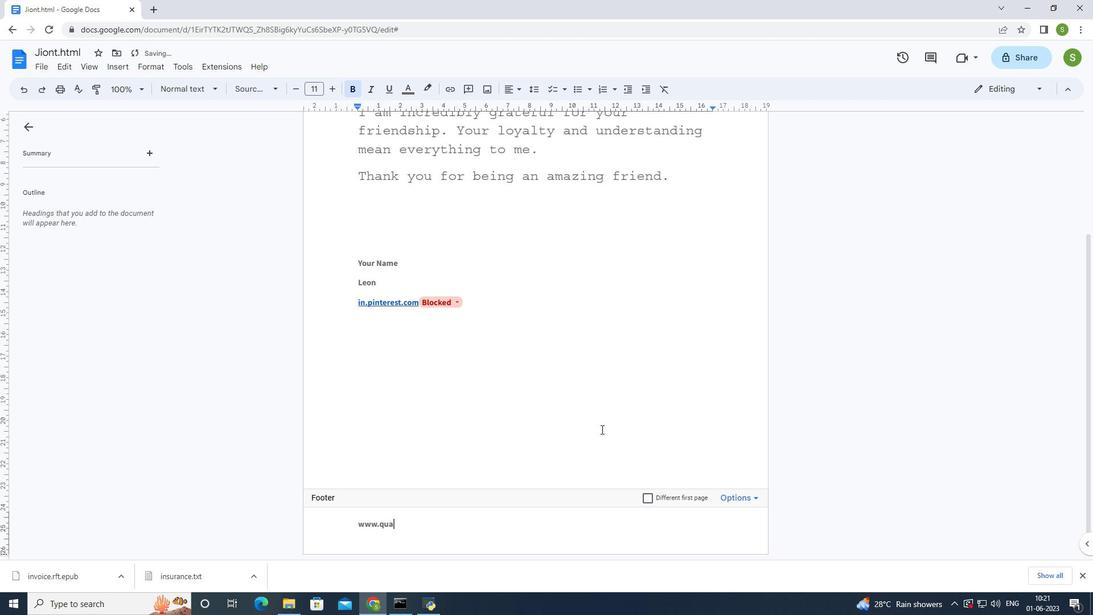 
Action: Key pressed ntum.
Screenshot: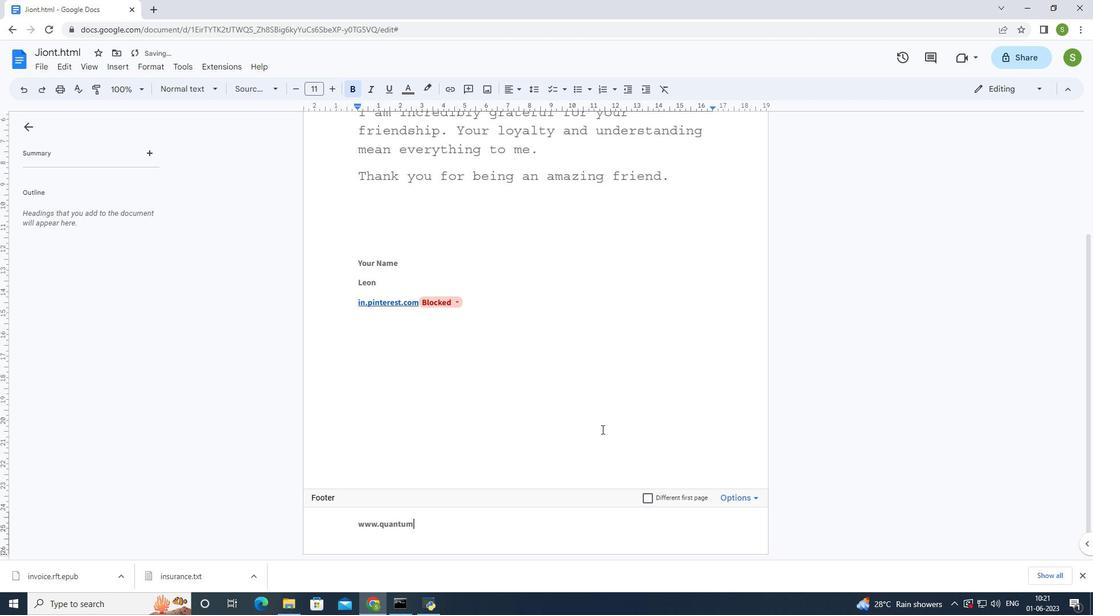 
Action: Mouse moved to (602, 430)
Screenshot: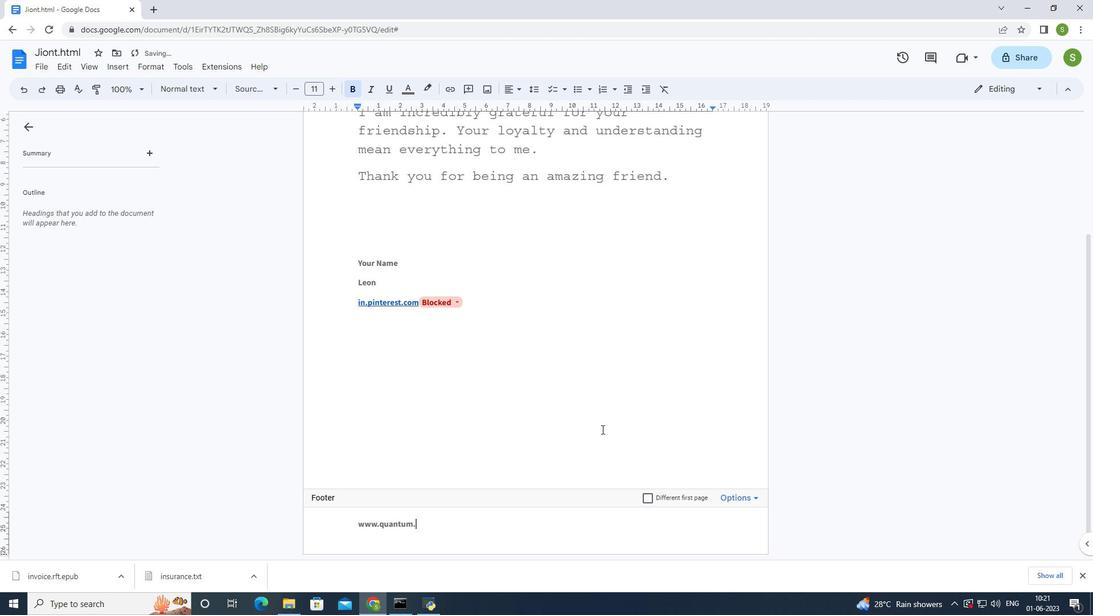 
Action: Key pressed co
Screenshot: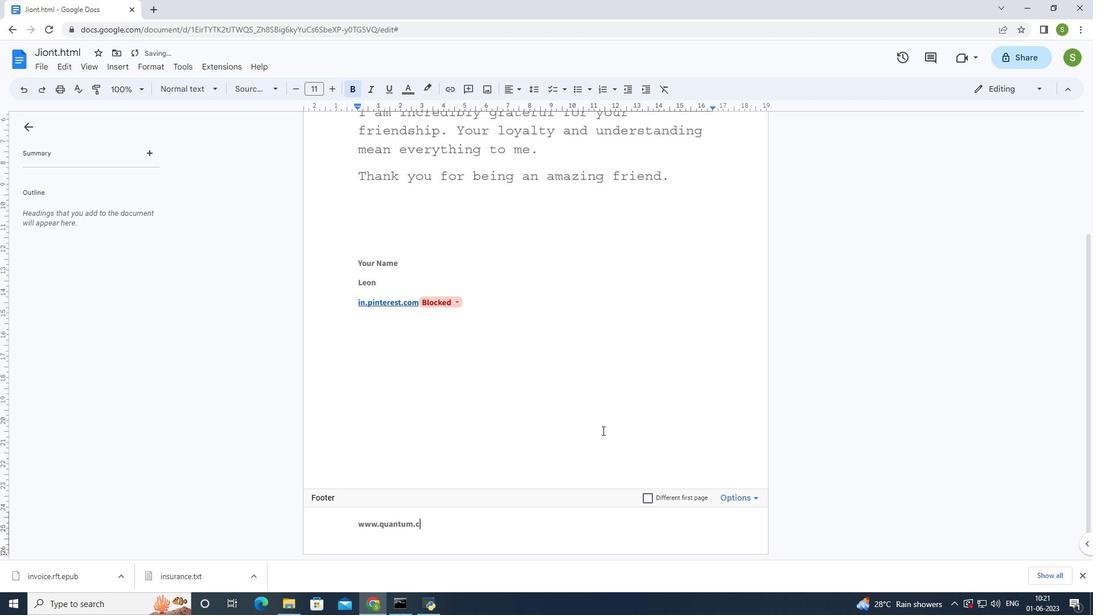 
Action: Mouse moved to (601, 431)
Screenshot: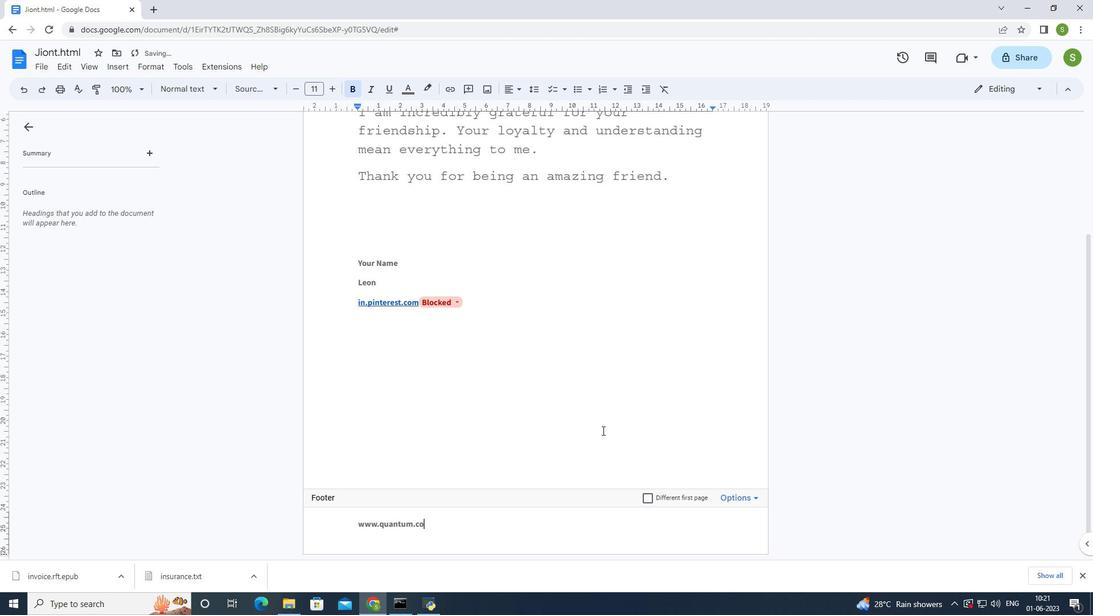 
Action: Key pressed m<Key.enter>
Screenshot: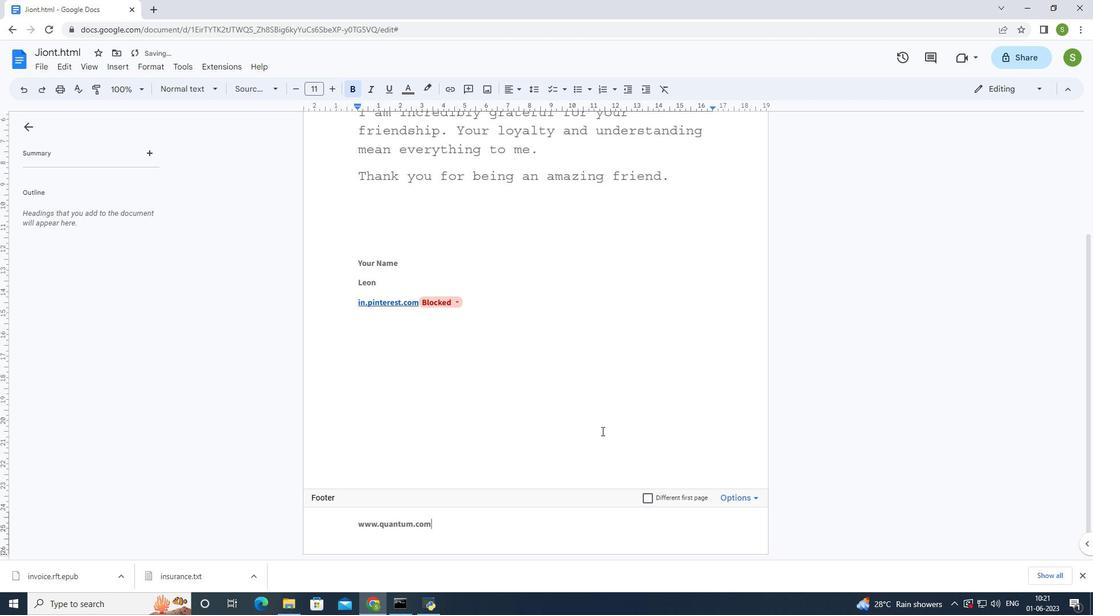 
Action: Mouse moved to (187, 62)
Screenshot: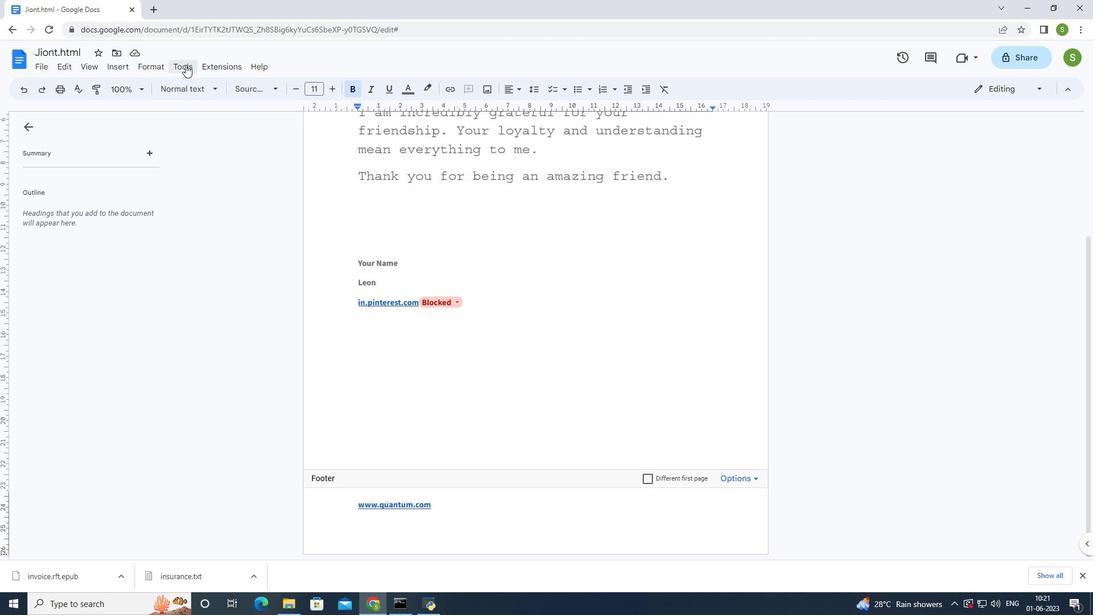 
Action: Mouse pressed left at (187, 62)
Screenshot: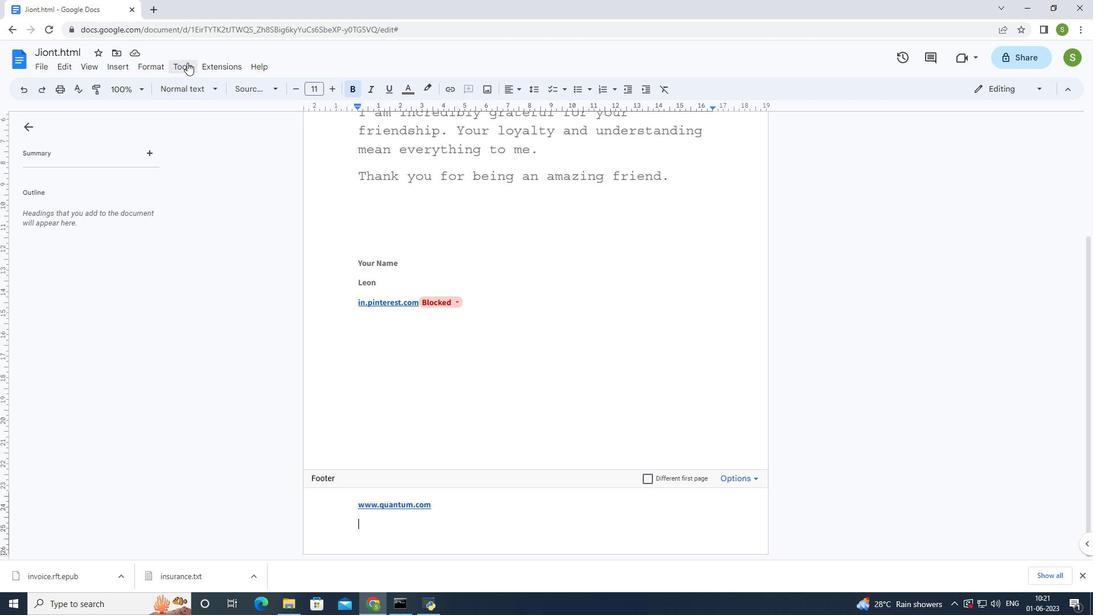 
Action: Mouse moved to (217, 219)
Screenshot: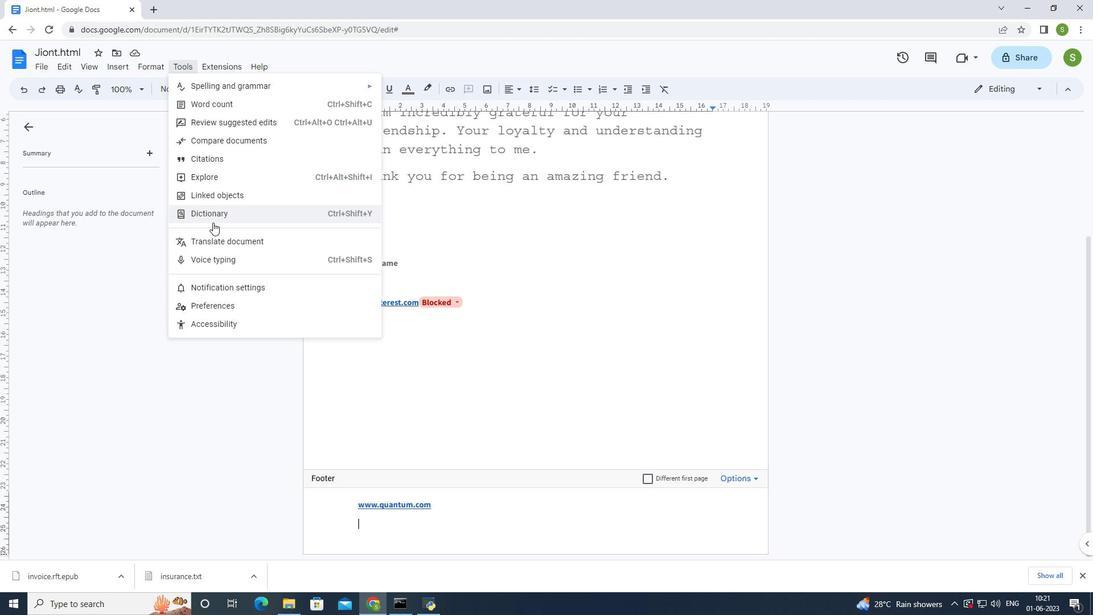 
Action: Mouse pressed left at (217, 219)
Screenshot: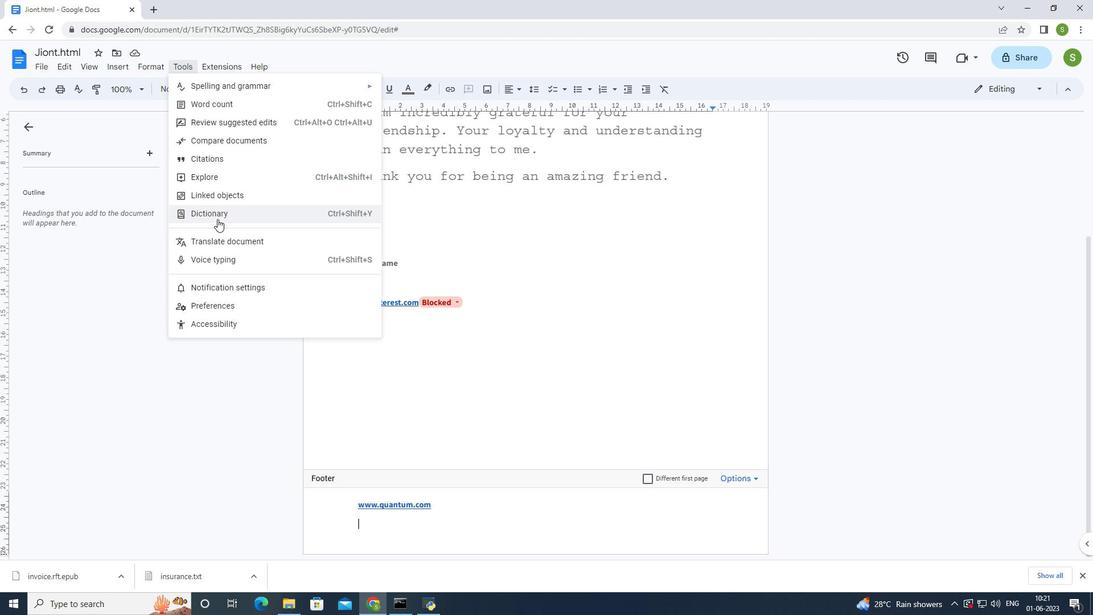 
Action: Mouse moved to (967, 125)
Screenshot: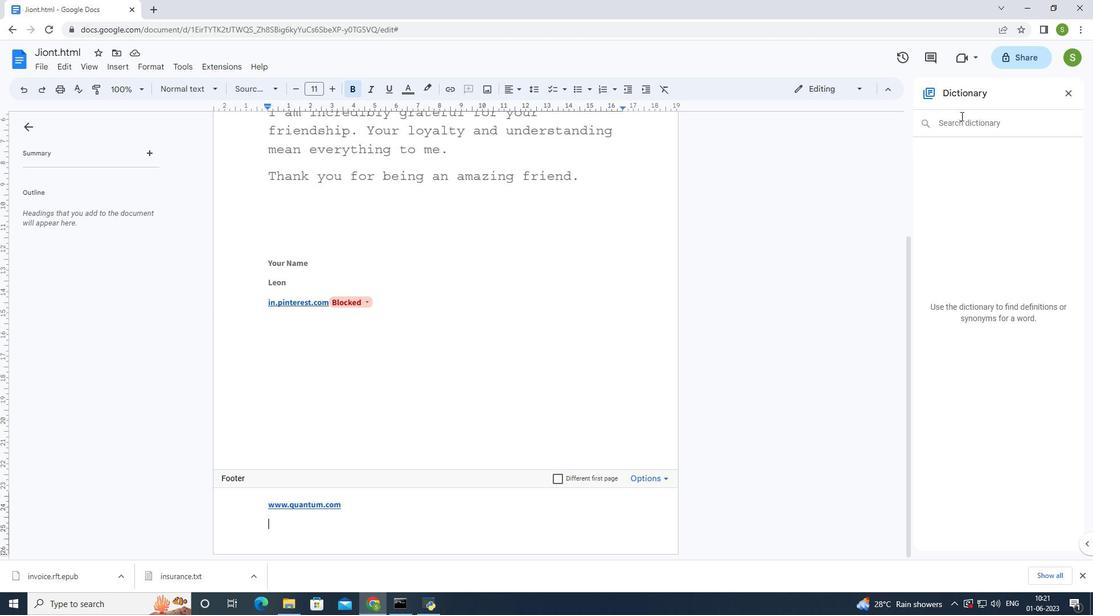 
Action: Mouse pressed left at (967, 125)
Screenshot: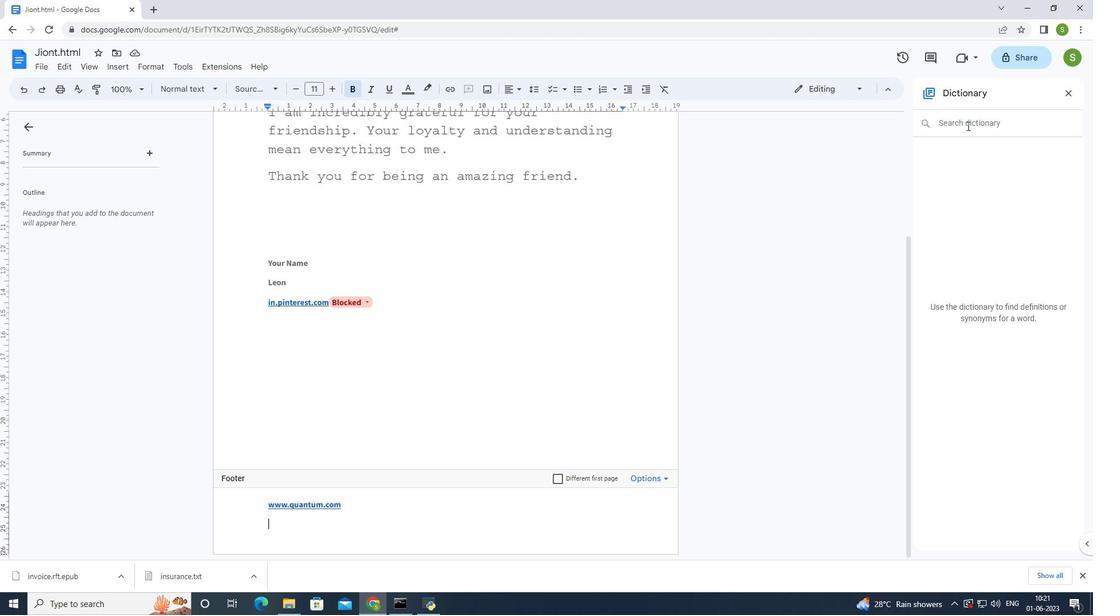 
Action: Mouse moved to (619, 223)
Screenshot: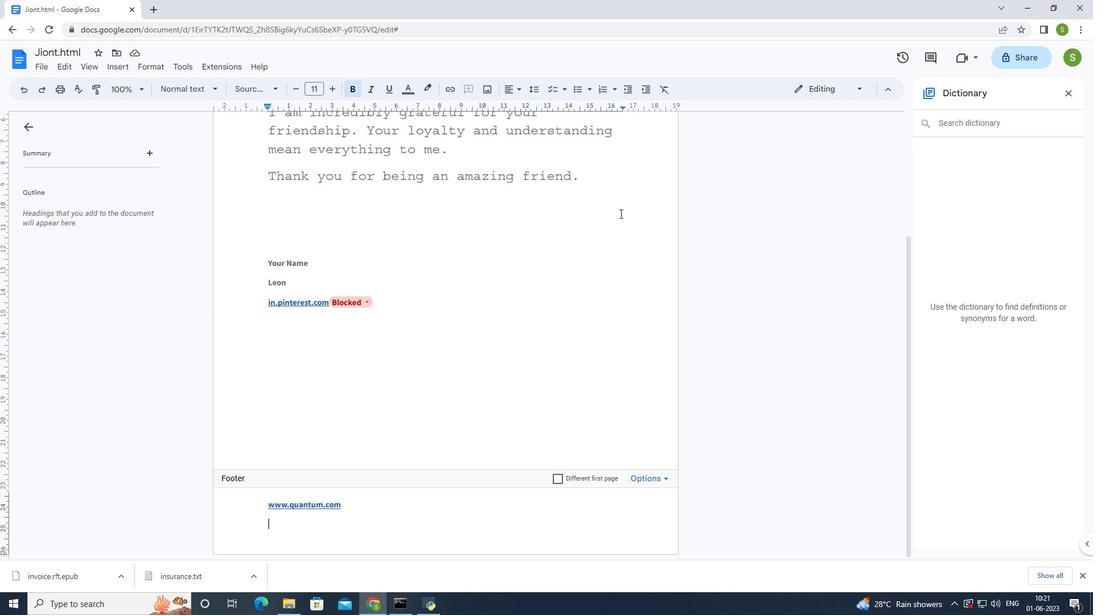 
Action: Key pressed <Key.shift><Key.shift>Greateful<Key.enter>
Screenshot: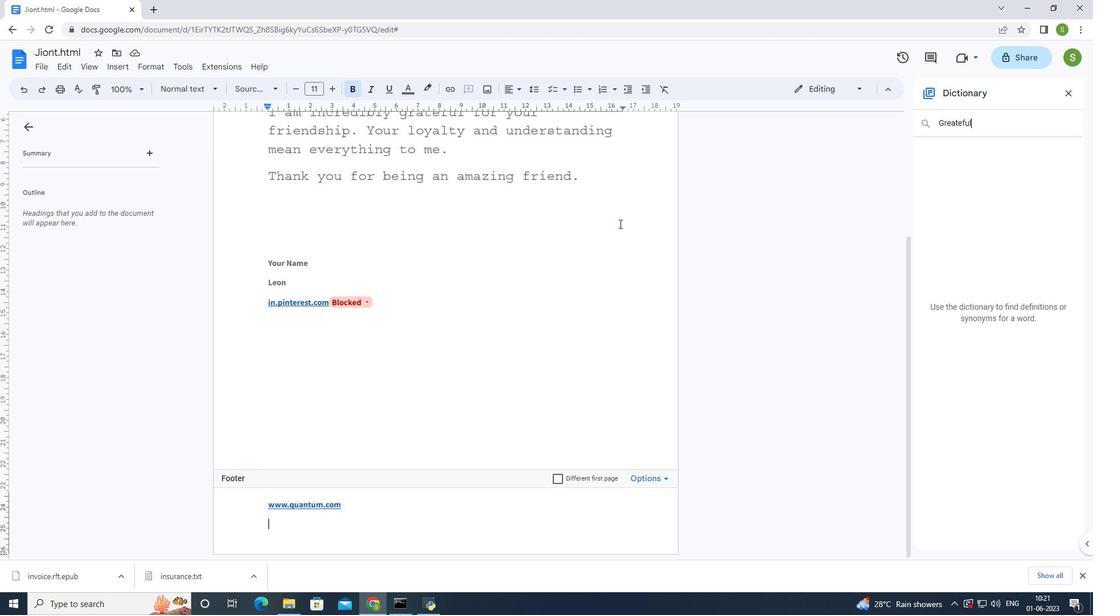 
Action: Mouse moved to (185, 68)
Screenshot: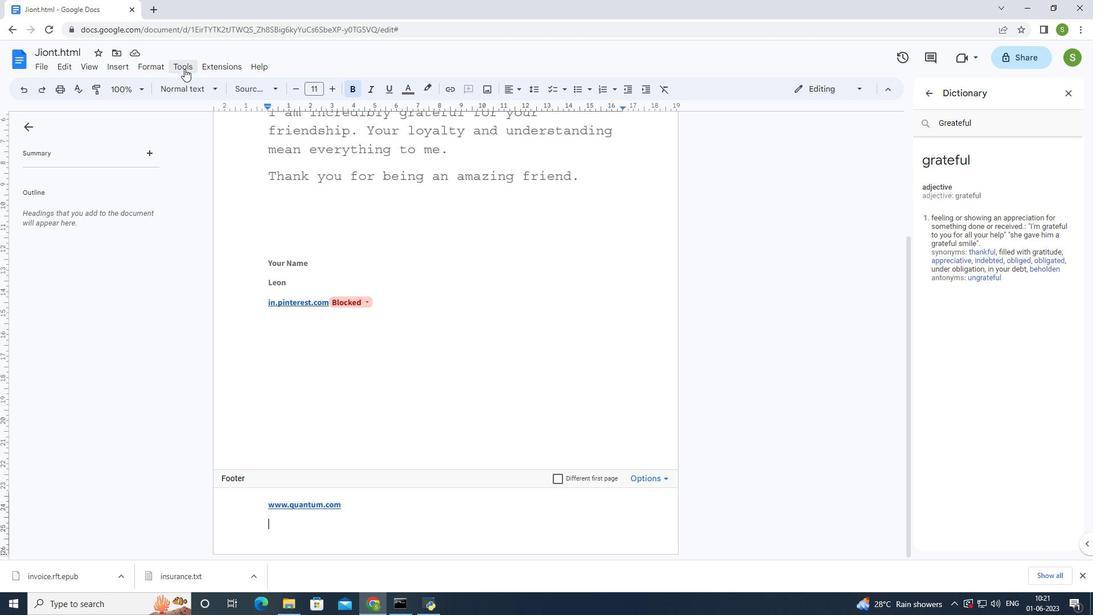 
Action: Mouse pressed left at (185, 68)
Screenshot: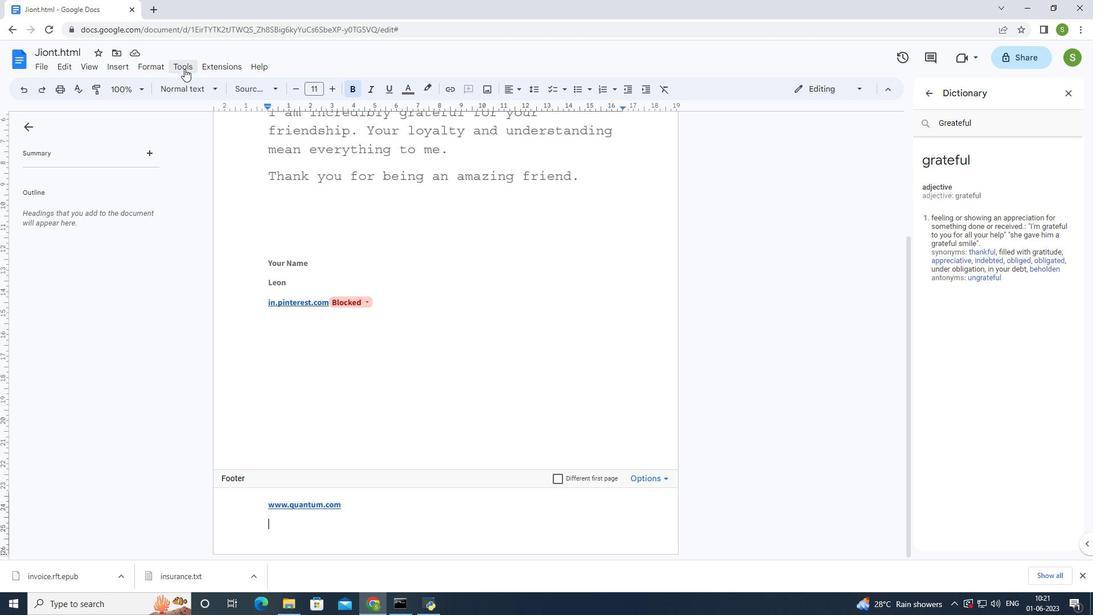 
Action: Mouse moved to (193, 102)
Screenshot: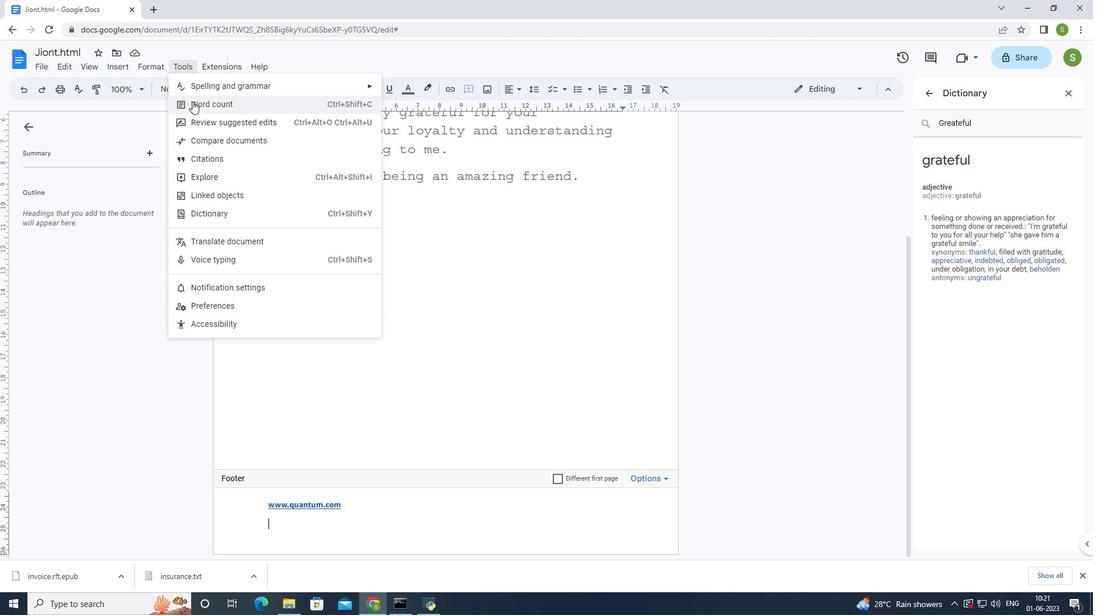 
Action: Mouse pressed left at (193, 102)
Screenshot: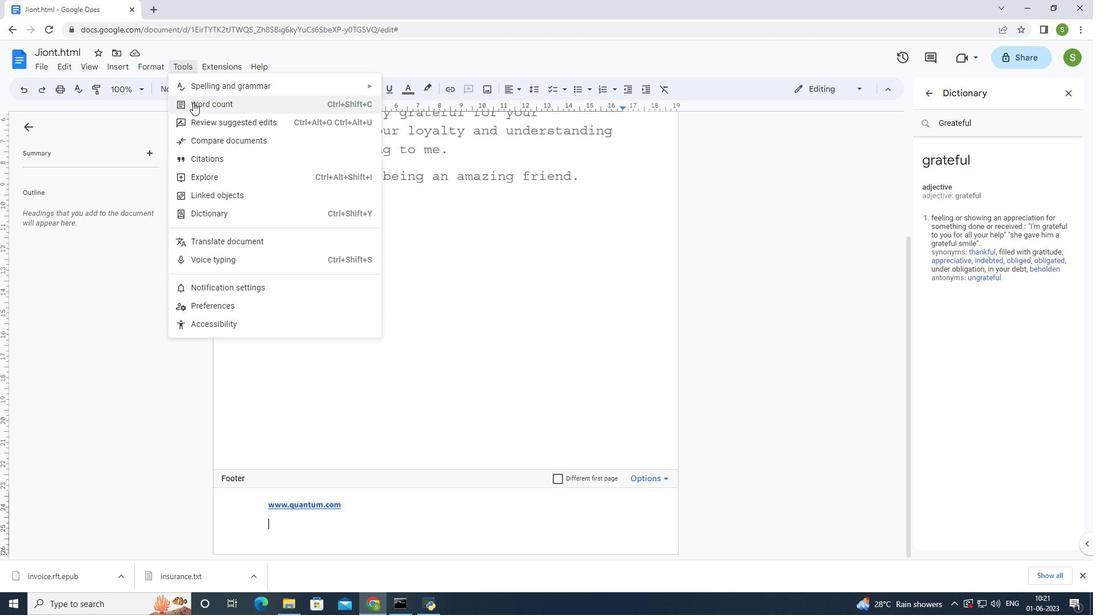 
Action: Mouse moved to (480, 350)
Screenshot: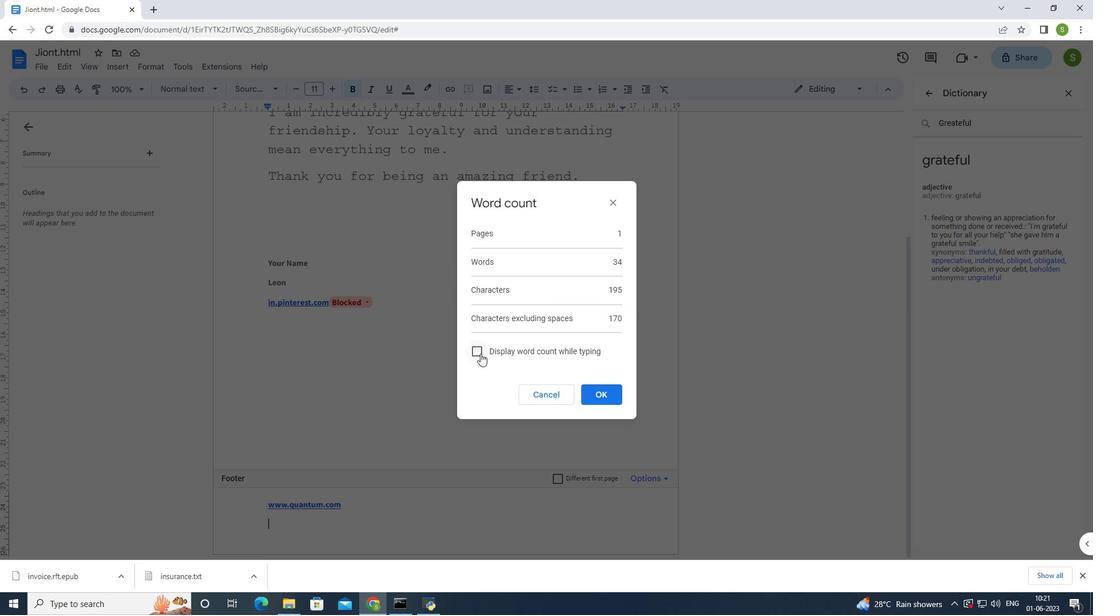 
Action: Mouse pressed left at (480, 350)
Screenshot: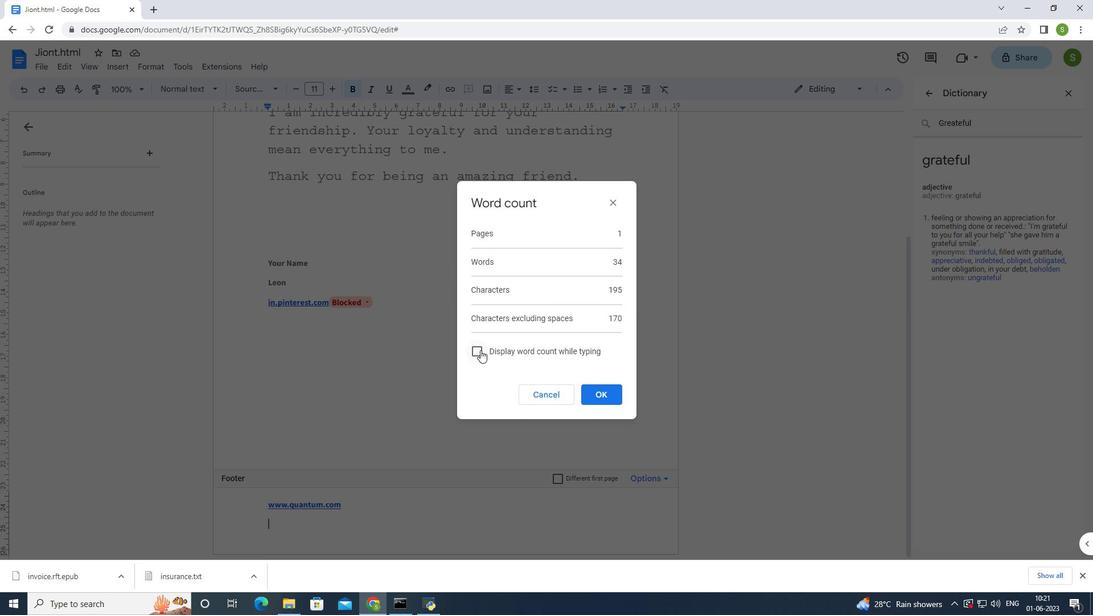 
Action: Mouse moved to (597, 395)
Screenshot: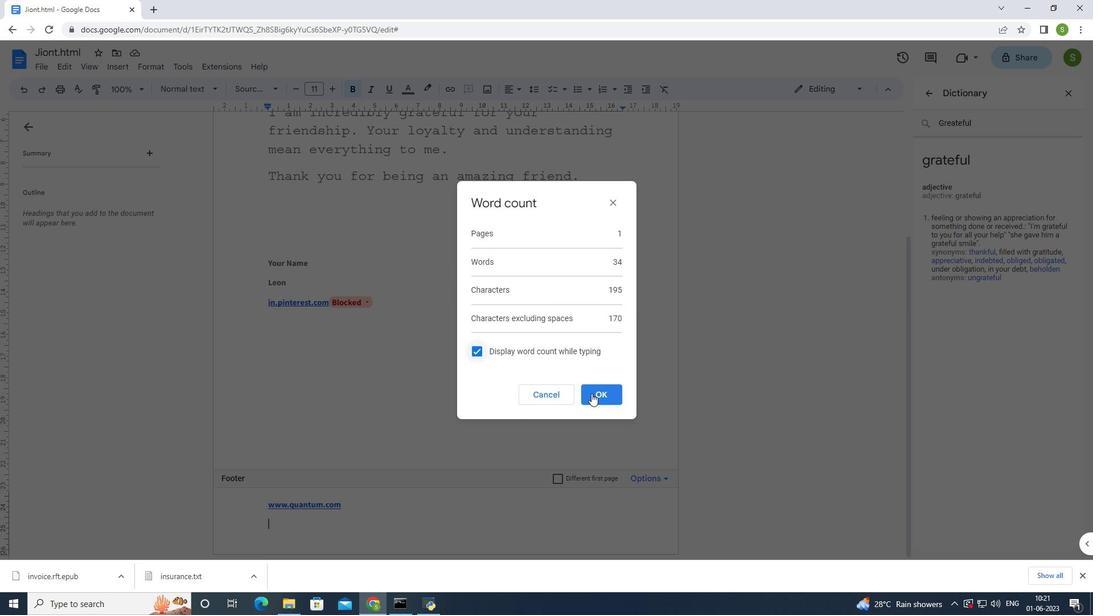 
Action: Mouse pressed left at (597, 395)
Screenshot: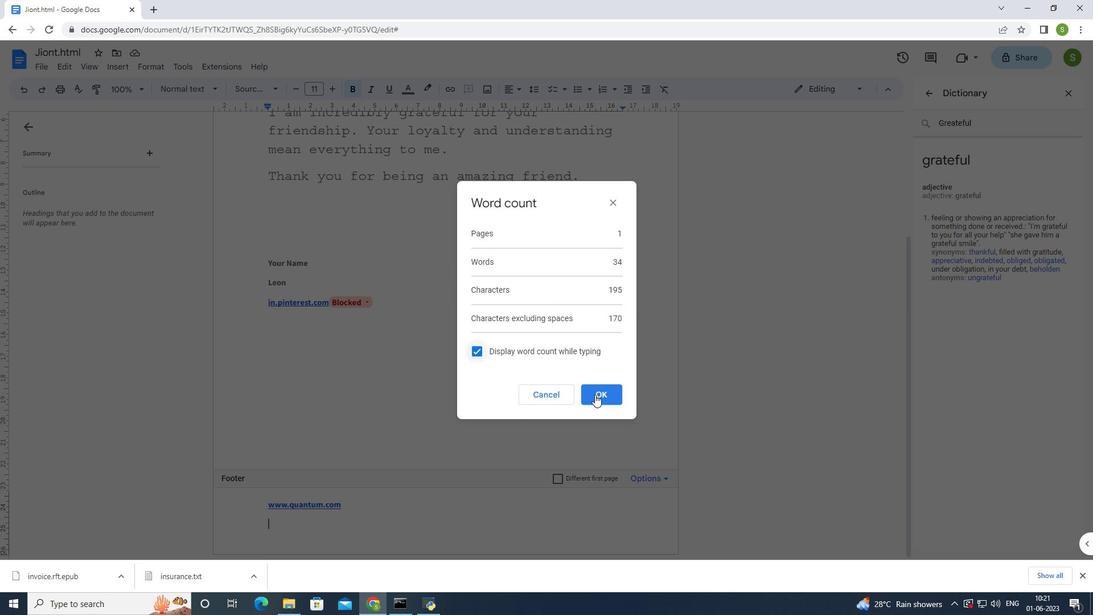 
Action: Mouse moved to (509, 262)
Screenshot: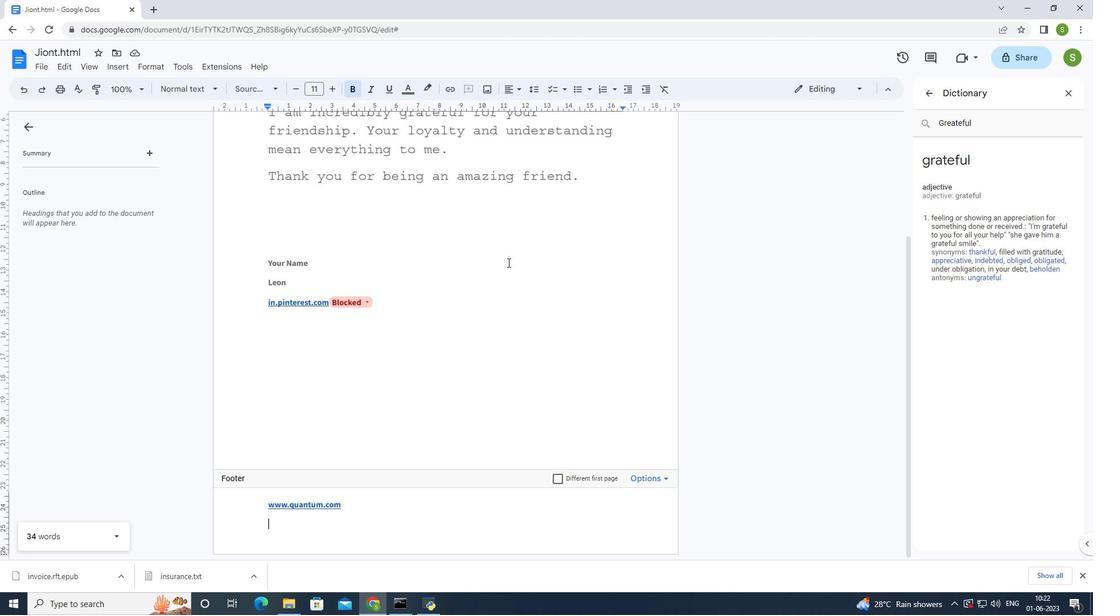 
Action: Key pressed ctrl+S
Screenshot: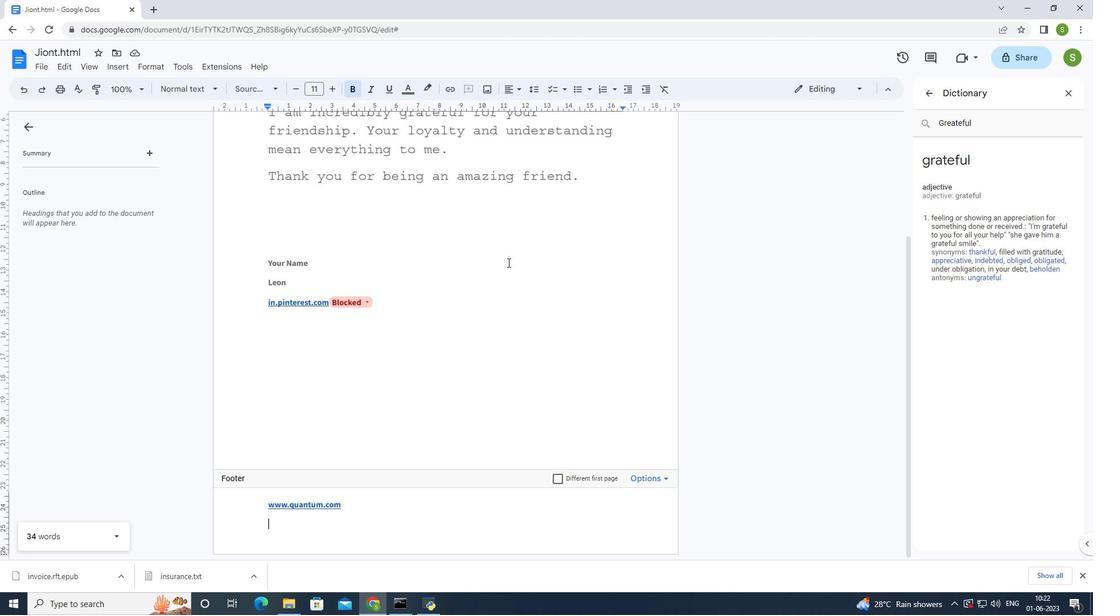 
Action: Mouse moved to (510, 267)
Screenshot: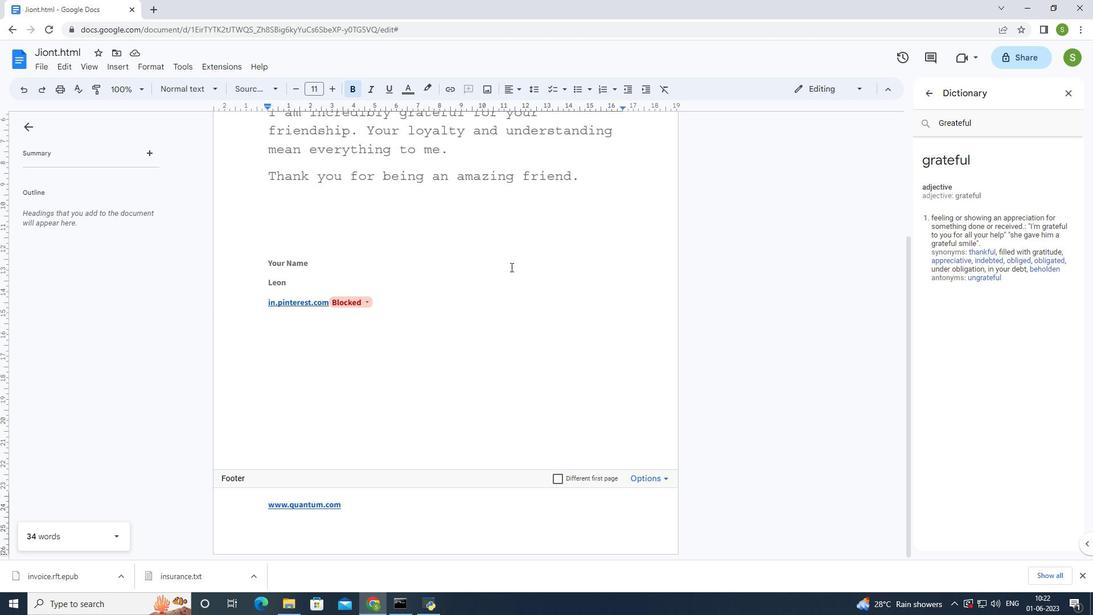 
